 Task: Look for space in Newburn, United Kingdom from 7th July, 2023 to 15th July, 2023 for 6 adults in price range Rs.15000 to Rs.20000. Place can be entire place with 3 bedrooms having 3 beds and 3 bathrooms. Property type can be house, flat, guest house. Booking option can be shelf check-in. Required host language is English.
Action: Mouse moved to (373, 75)
Screenshot: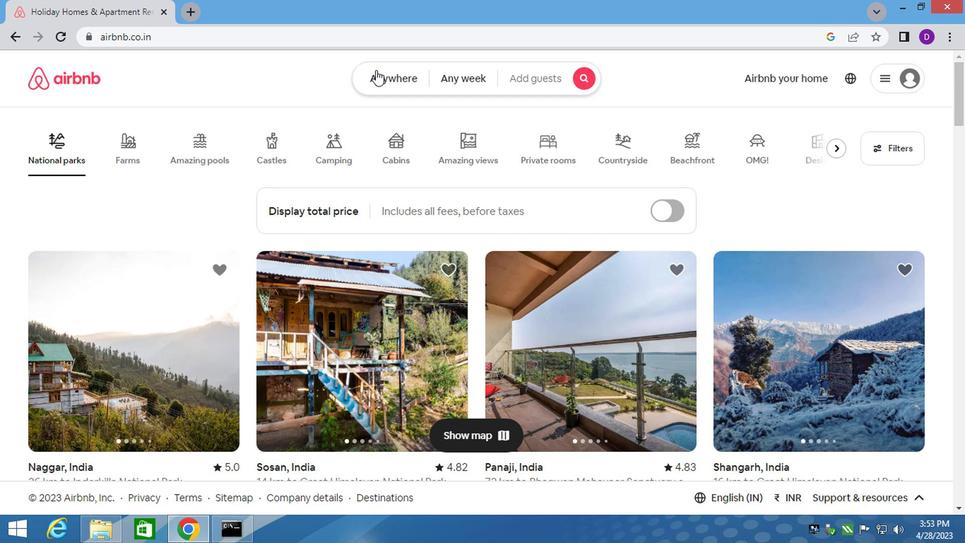 
Action: Mouse pressed left at (373, 75)
Screenshot: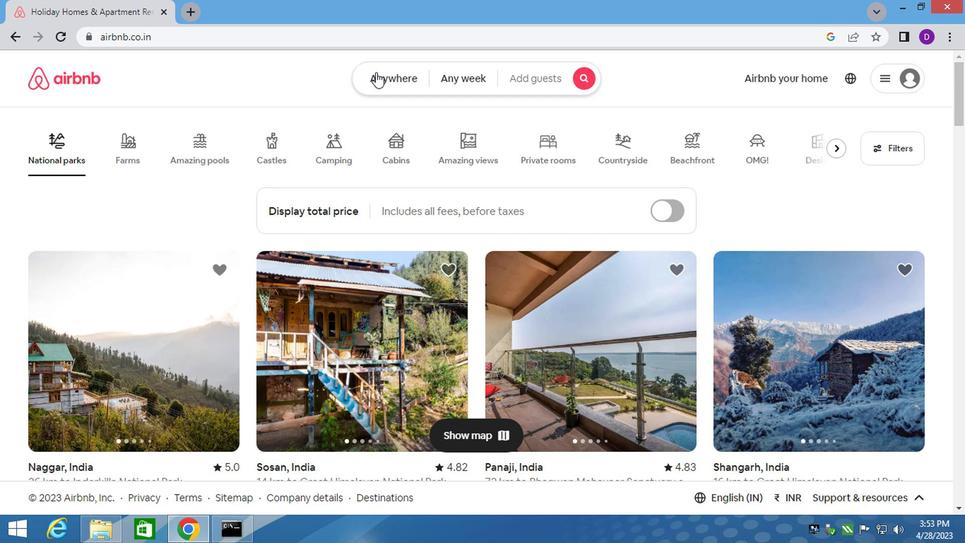 
Action: Mouse moved to (259, 140)
Screenshot: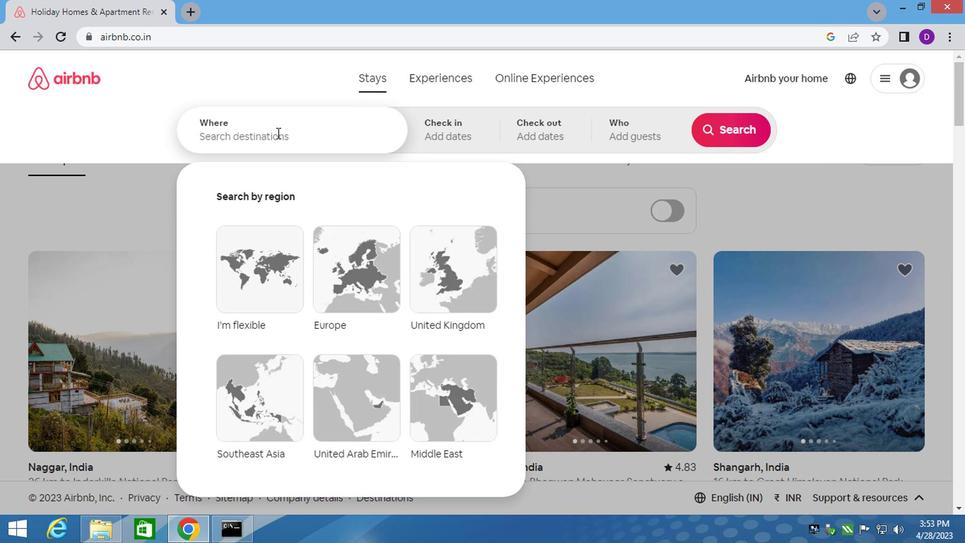 
Action: Mouse pressed left at (259, 140)
Screenshot: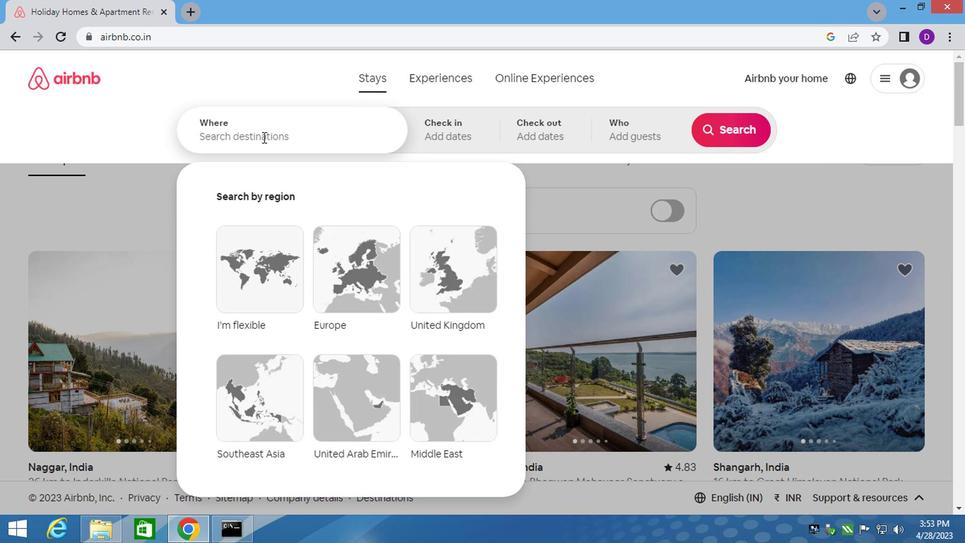 
Action: Key pressed newburn,<Key.space>united<Key.space>kingdom<Key.enter>
Screenshot: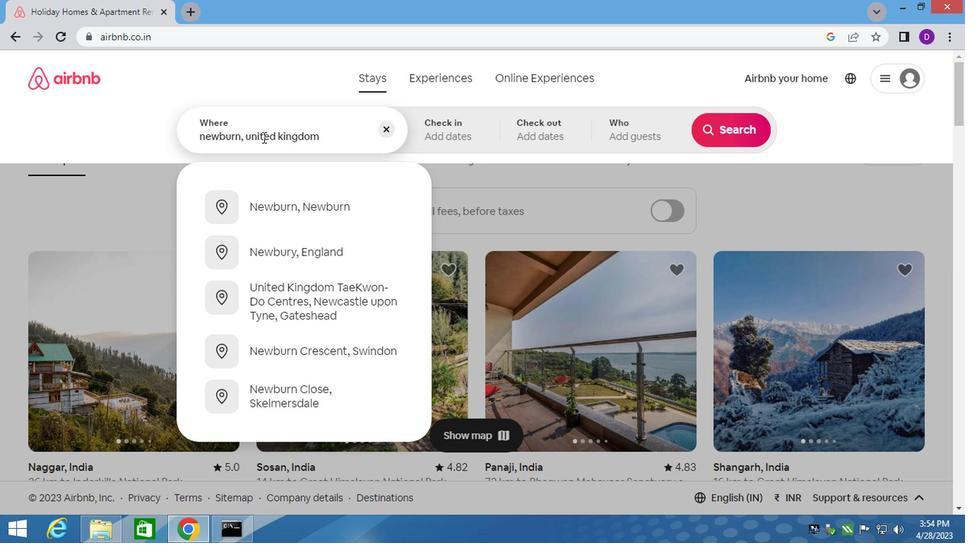 
Action: Mouse moved to (203, 139)
Screenshot: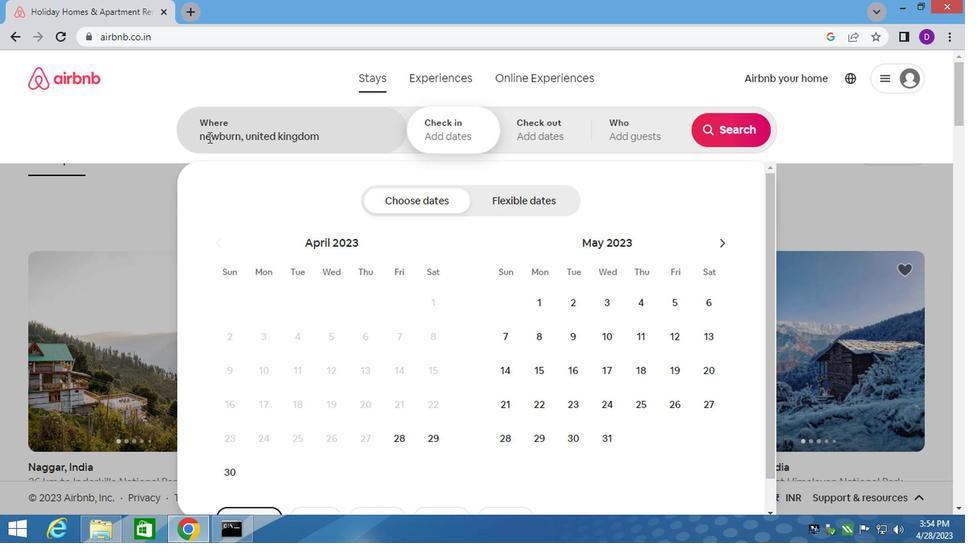 
Action: Mouse pressed left at (203, 139)
Screenshot: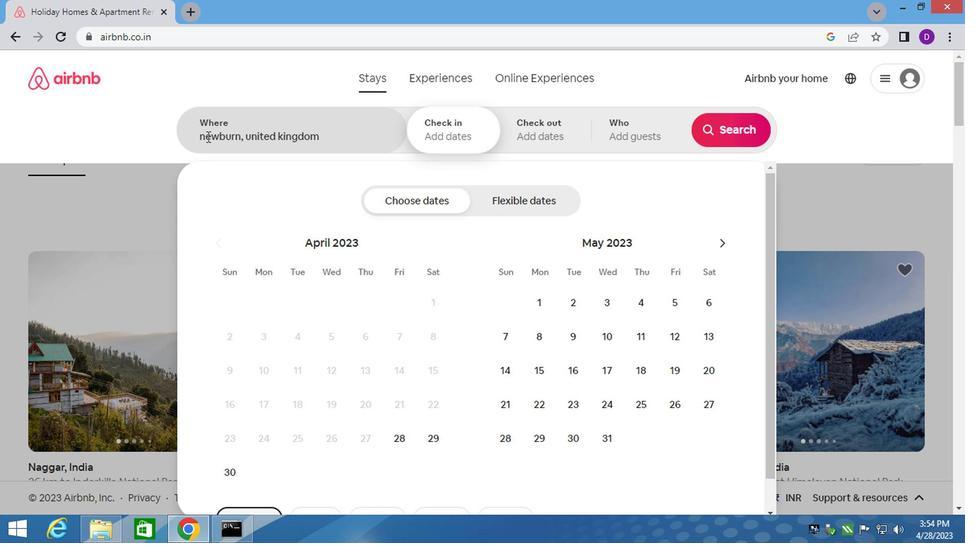 
Action: Mouse moved to (200, 139)
Screenshot: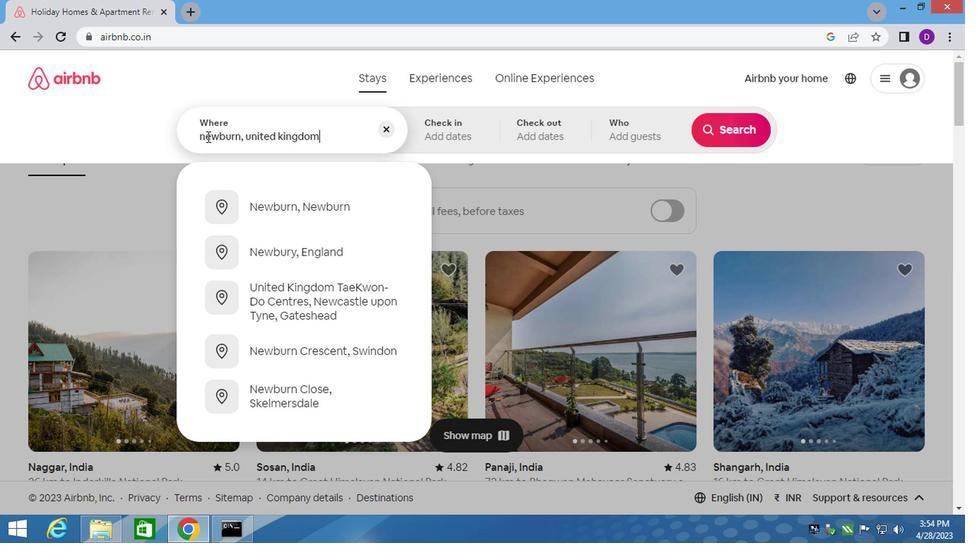 
Action: Mouse pressed left at (200, 139)
Screenshot: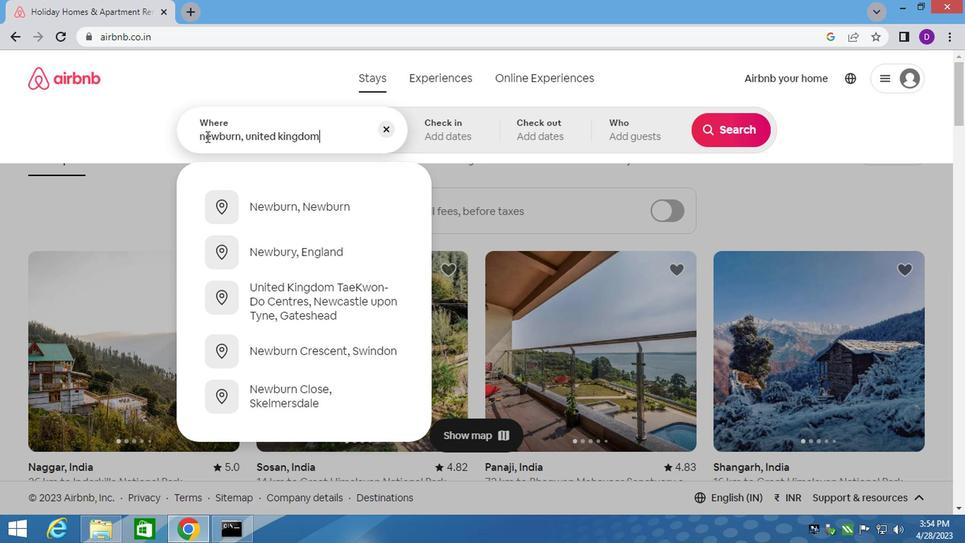 
Action: Key pressed <Key.backspace><Key.shift_r>N
Screenshot: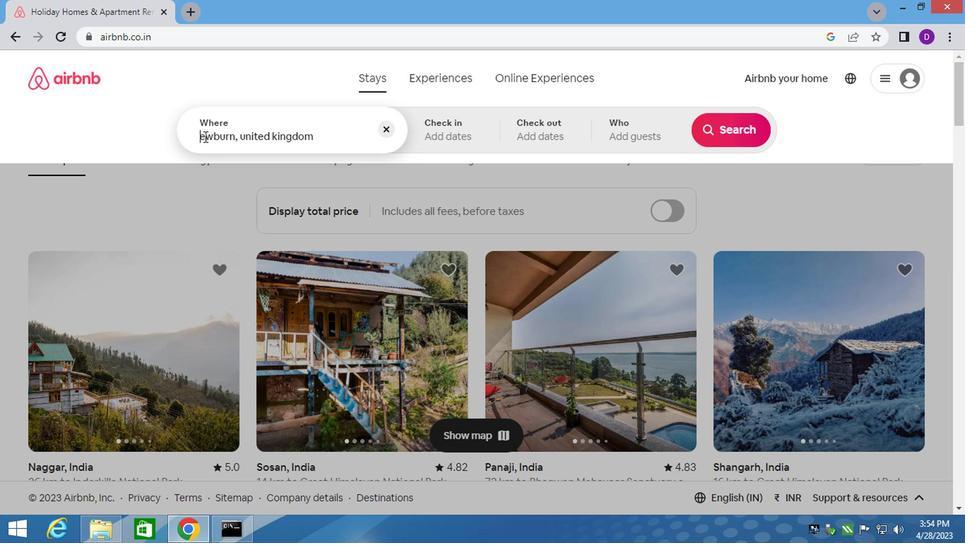 
Action: Mouse moved to (246, 140)
Screenshot: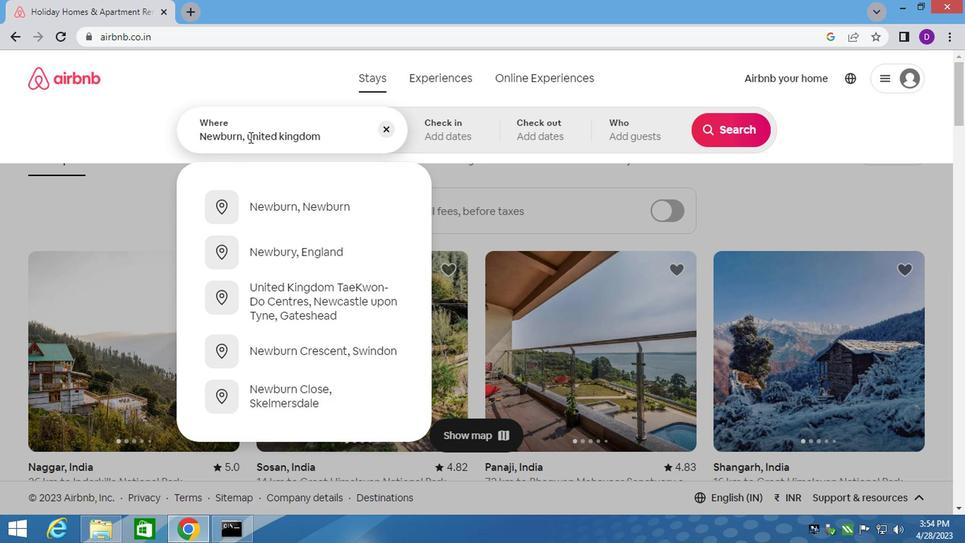 
Action: Mouse pressed left at (246, 140)
Screenshot: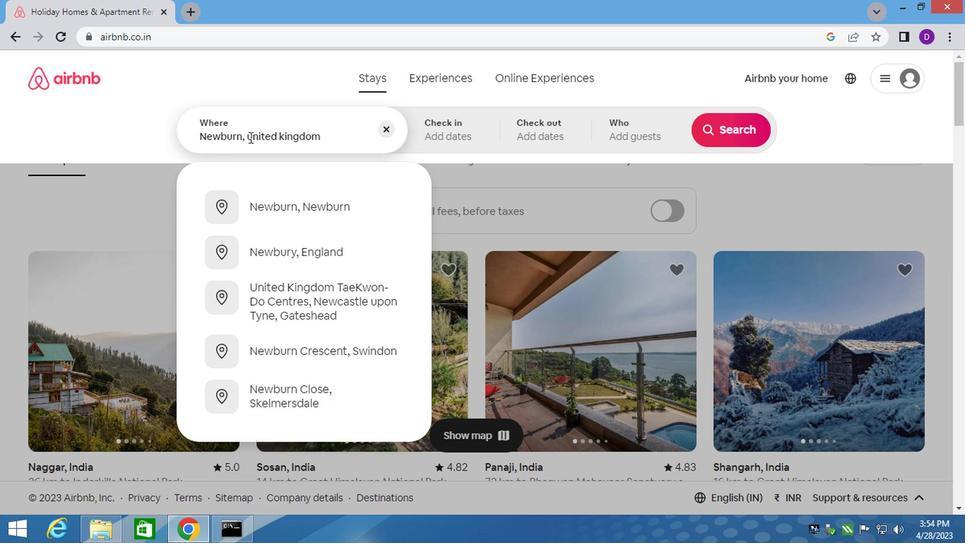 
Action: Key pressed <Key.backspace><Key.shift><Key.shift><Key.shift><Key.shift><Key.shift><Key.shift><Key.shift><Key.shift><Key.shift><Key.shift><Key.shift><Key.shift><Key.shift><Key.shift><Key.shift><Key.shift><Key.shift><Key.shift><Key.shift><Key.shift><Key.shift><Key.shift><Key.shift><Key.shift><Key.shift><Key.shift><Key.shift><Key.shift><Key.shift><Key.shift><Key.shift><Key.shift>U
Screenshot: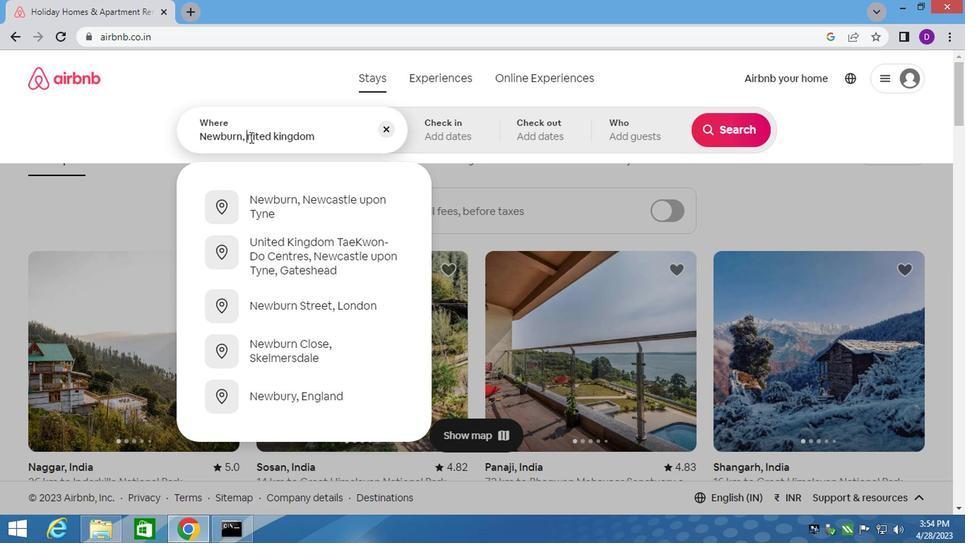 
Action: Mouse moved to (281, 138)
Screenshot: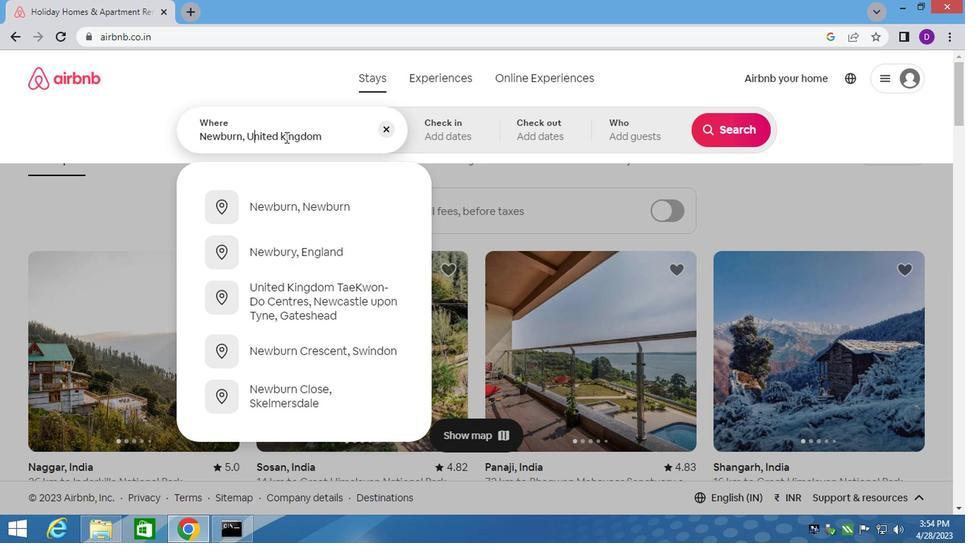 
Action: Mouse pressed left at (281, 138)
Screenshot: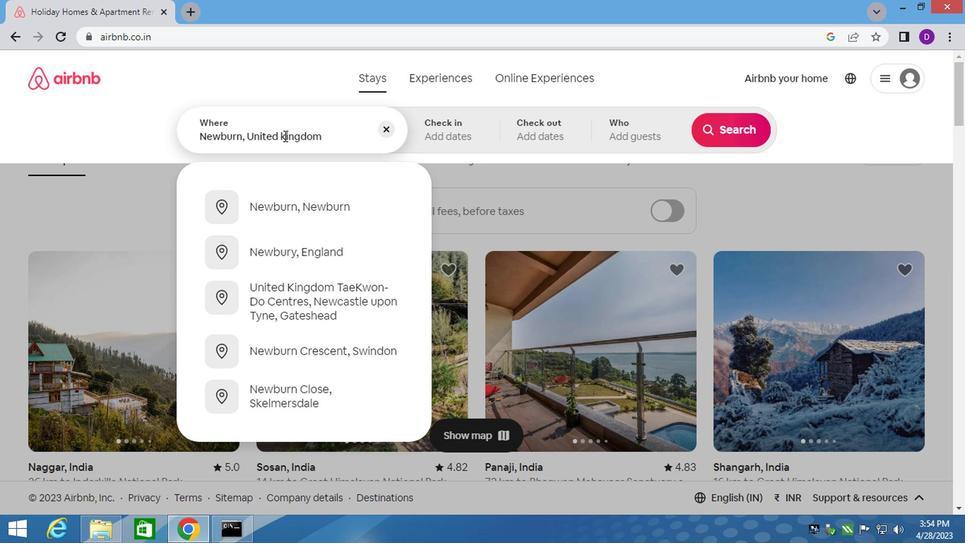 
Action: Mouse moved to (280, 177)
Screenshot: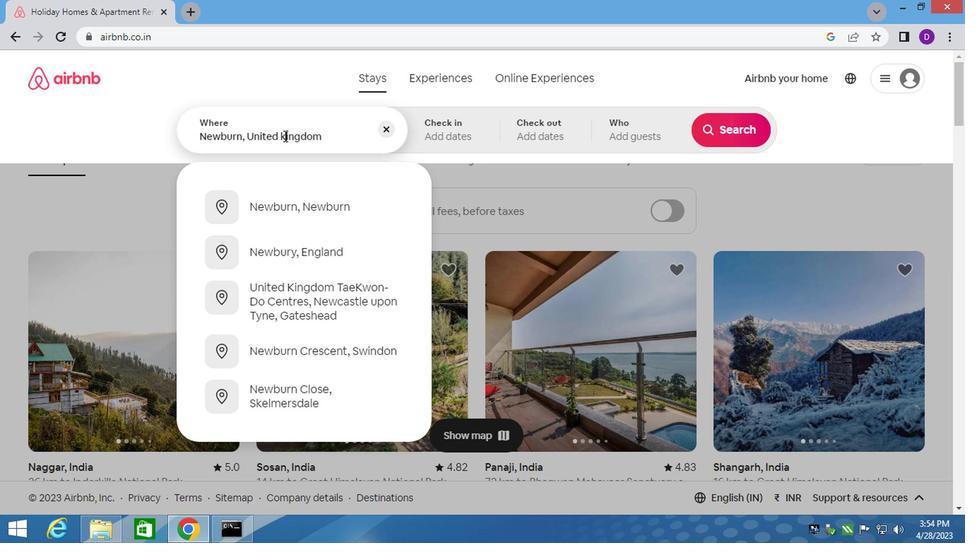 
Action: Key pressed <Key.backspace><Key.shift_r><Key.shift_r><Key.shift_r><Key.shift_r><Key.shift_r><Key.shift_r><Key.shift_r><Key.shift_r><Key.shift_r><Key.shift_r><Key.shift_r><Key.shift_r><Key.shift_r><Key.shift_r>K<Key.enter>
Screenshot: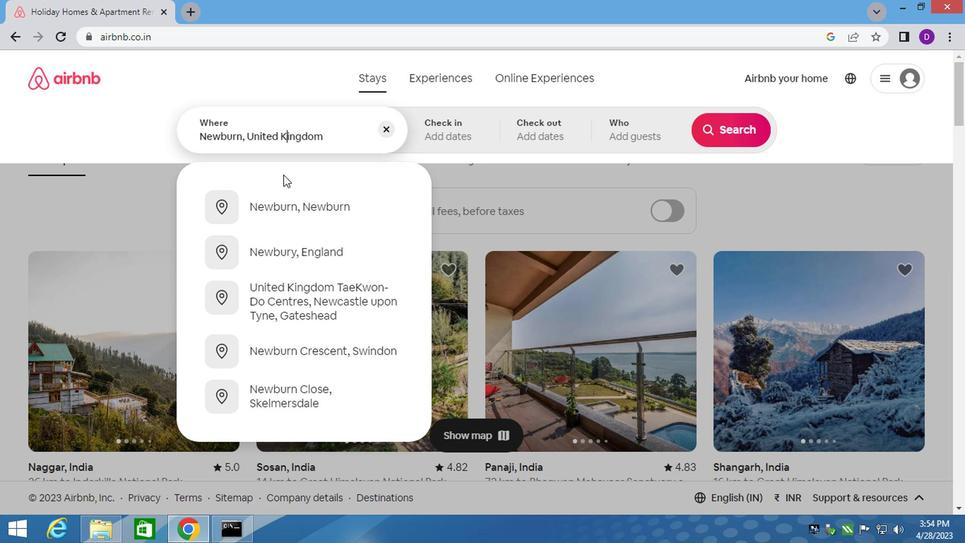 
Action: Mouse moved to (714, 243)
Screenshot: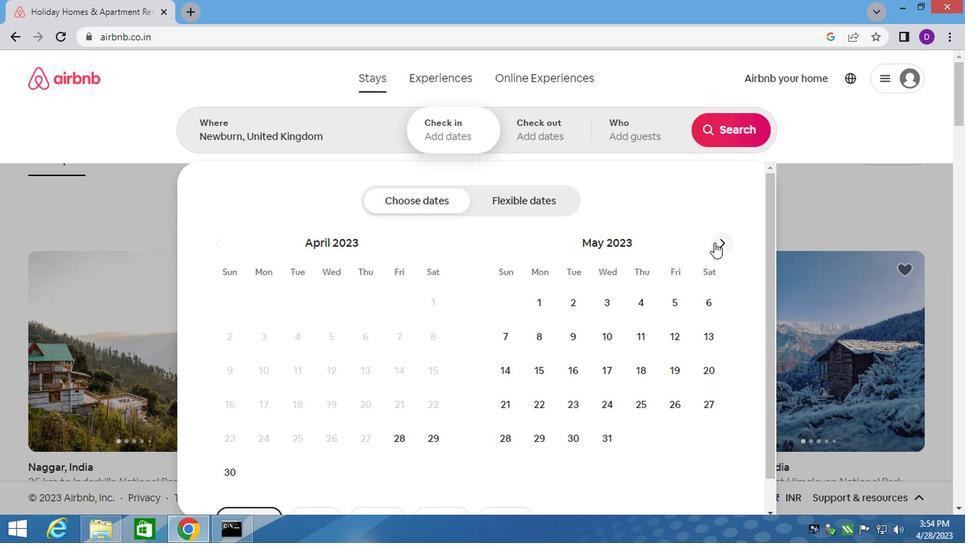
Action: Mouse pressed left at (714, 243)
Screenshot: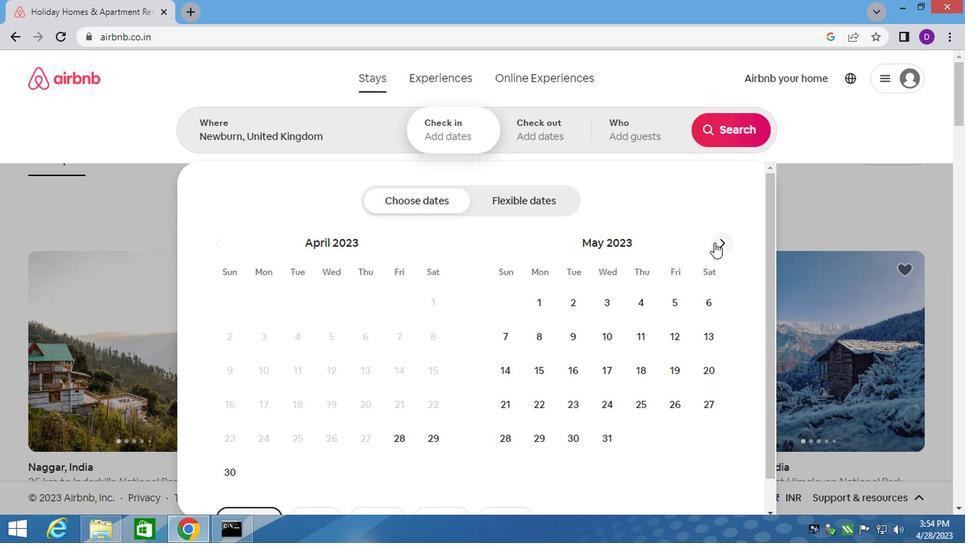 
Action: Mouse pressed left at (714, 243)
Screenshot: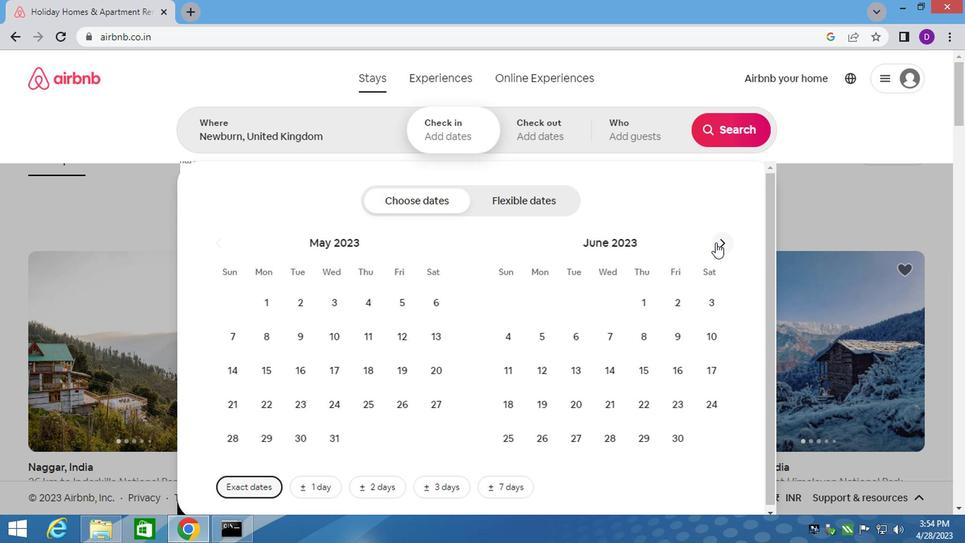 
Action: Mouse moved to (669, 330)
Screenshot: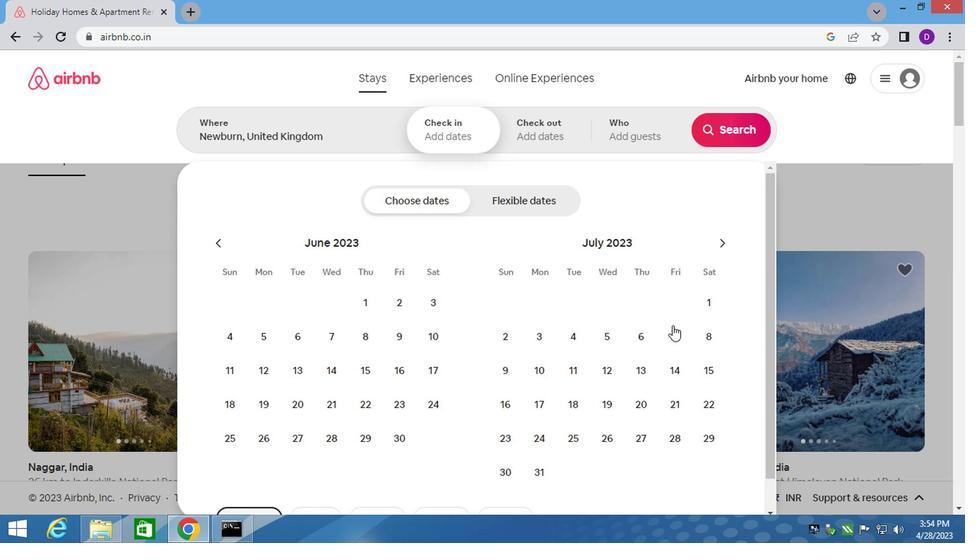 
Action: Mouse pressed left at (669, 330)
Screenshot: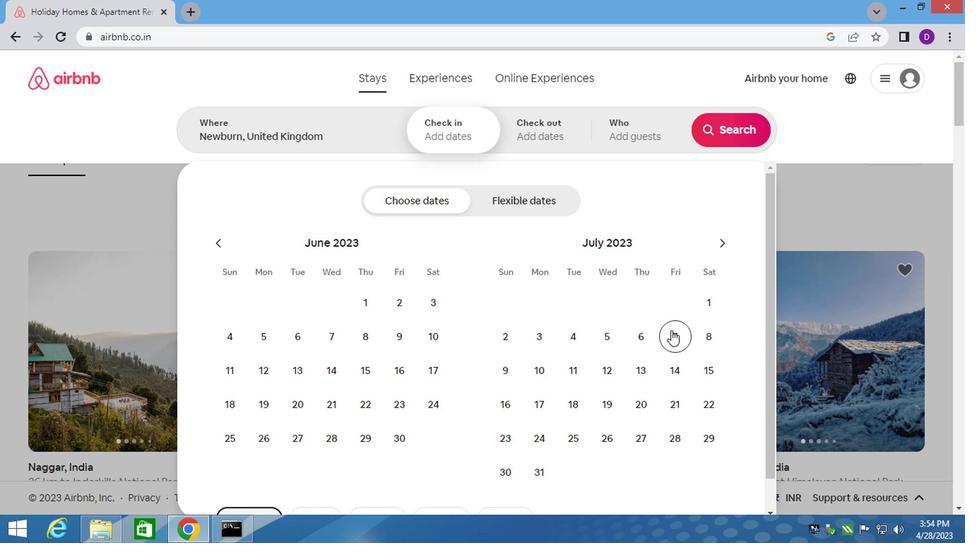
Action: Mouse moved to (710, 373)
Screenshot: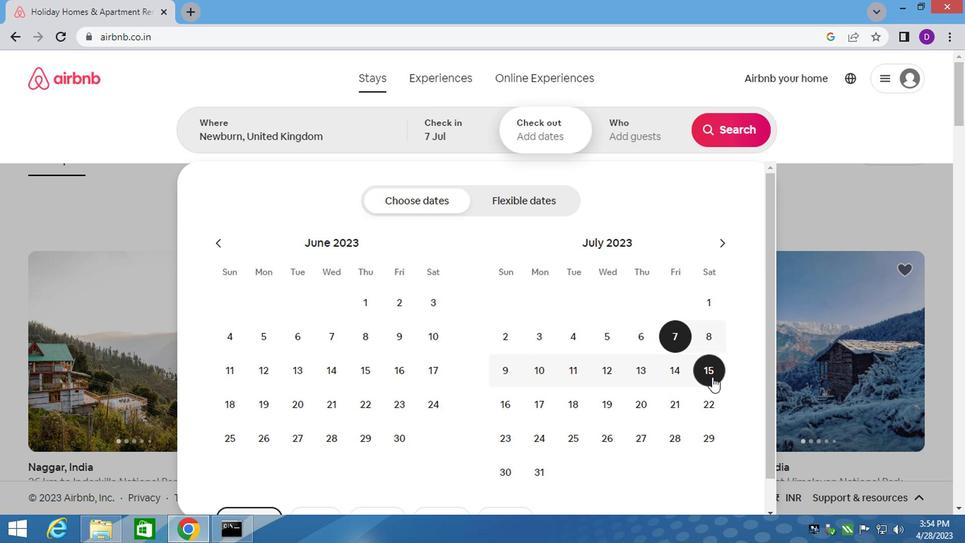 
Action: Mouse pressed left at (710, 373)
Screenshot: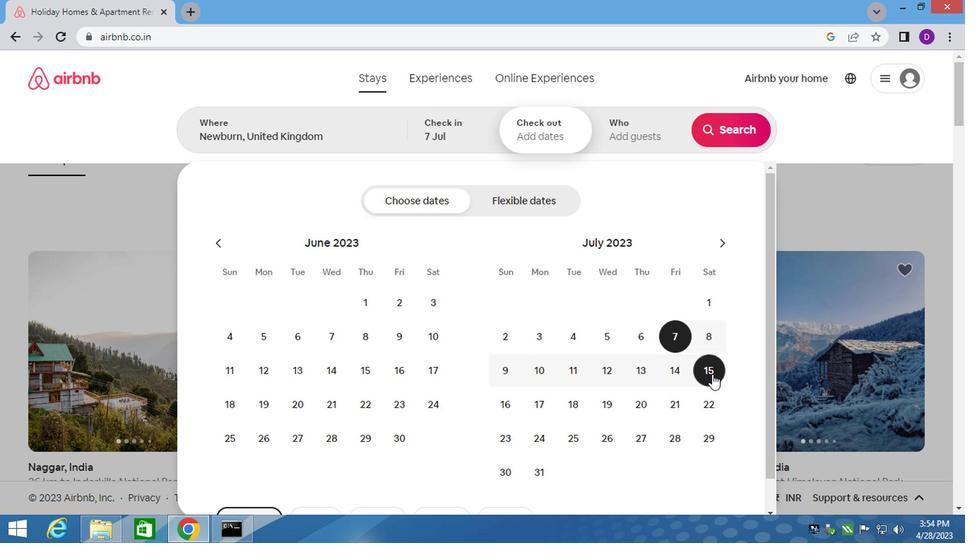 
Action: Mouse moved to (622, 135)
Screenshot: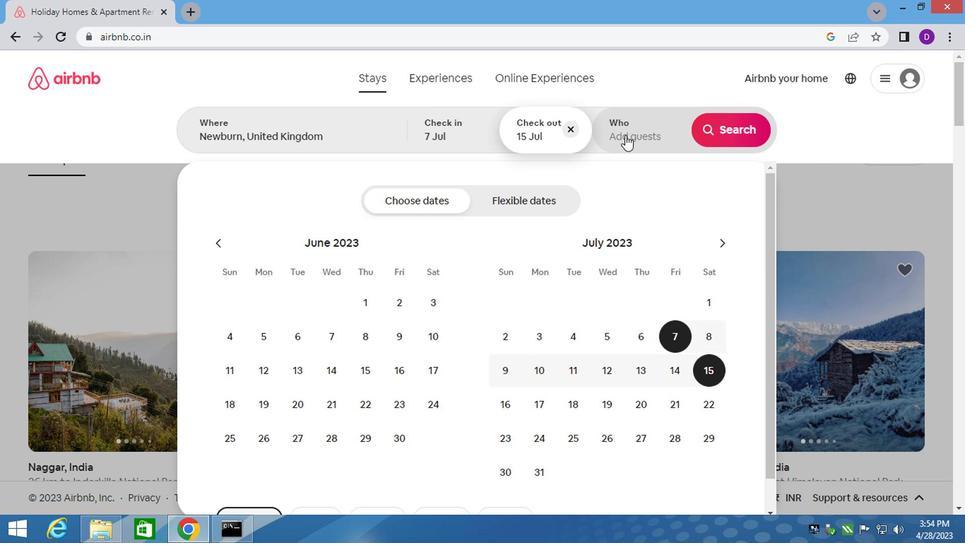 
Action: Mouse pressed left at (622, 135)
Screenshot: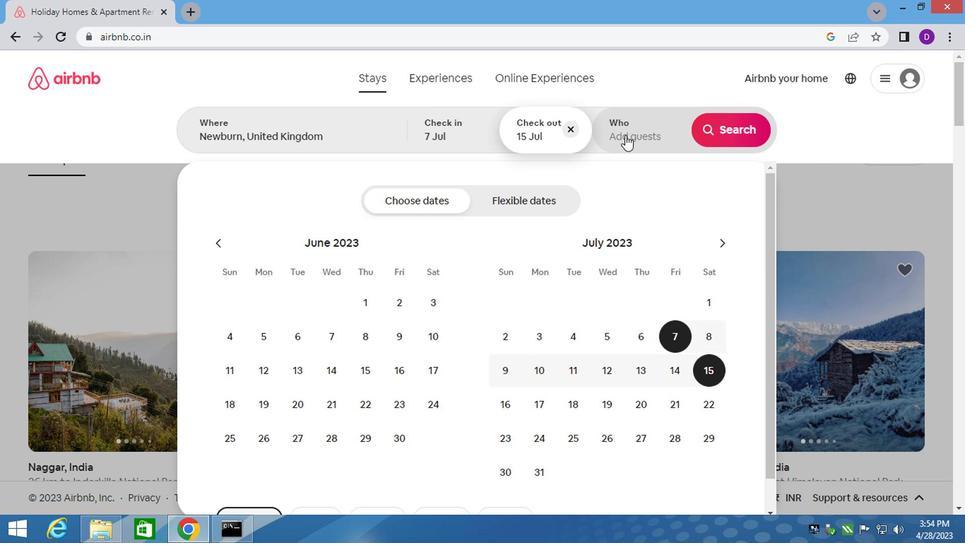 
Action: Mouse moved to (741, 208)
Screenshot: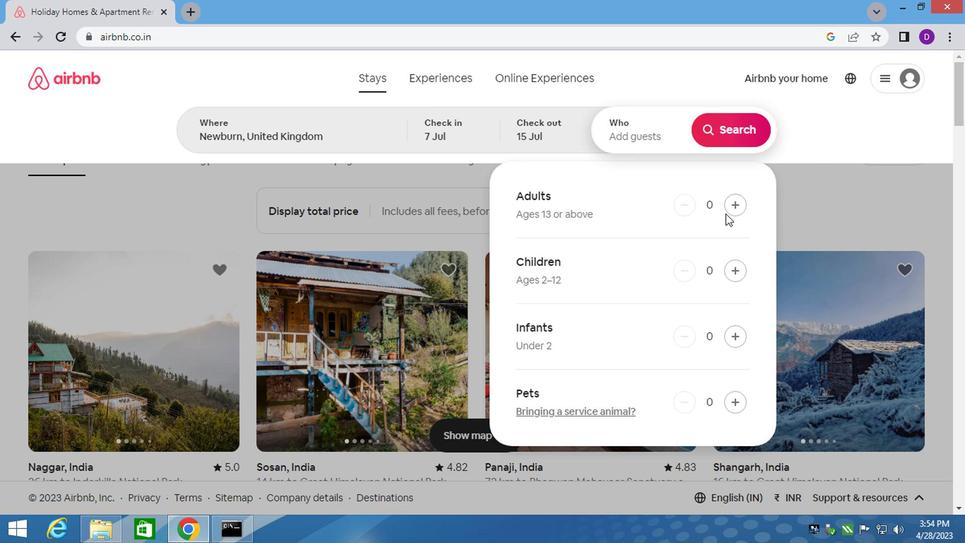 
Action: Mouse pressed left at (741, 208)
Screenshot: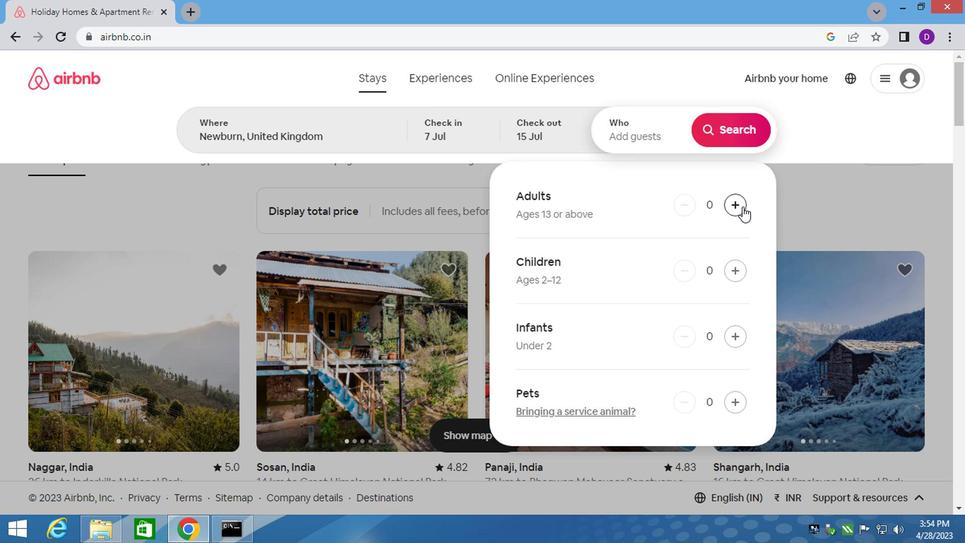 
Action: Mouse pressed left at (741, 208)
Screenshot: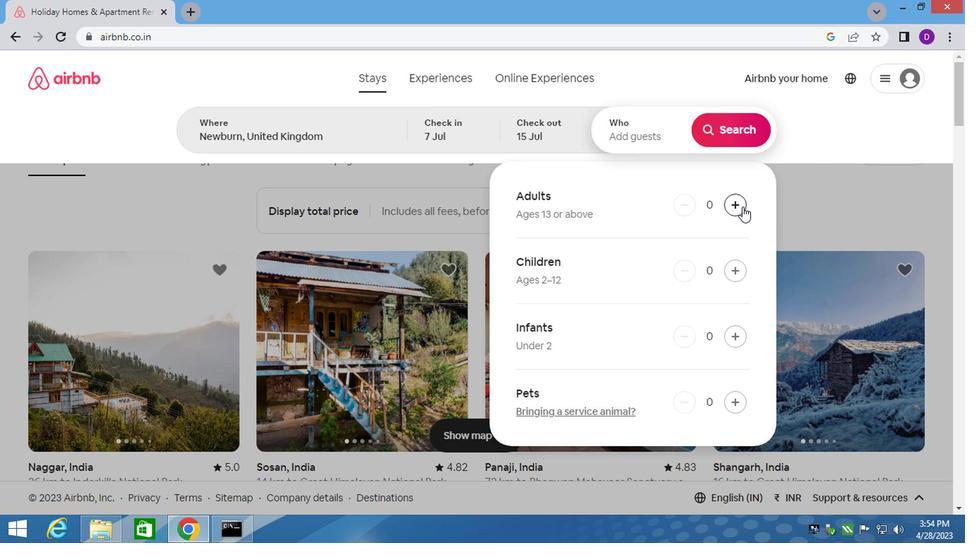 
Action: Mouse pressed left at (741, 208)
Screenshot: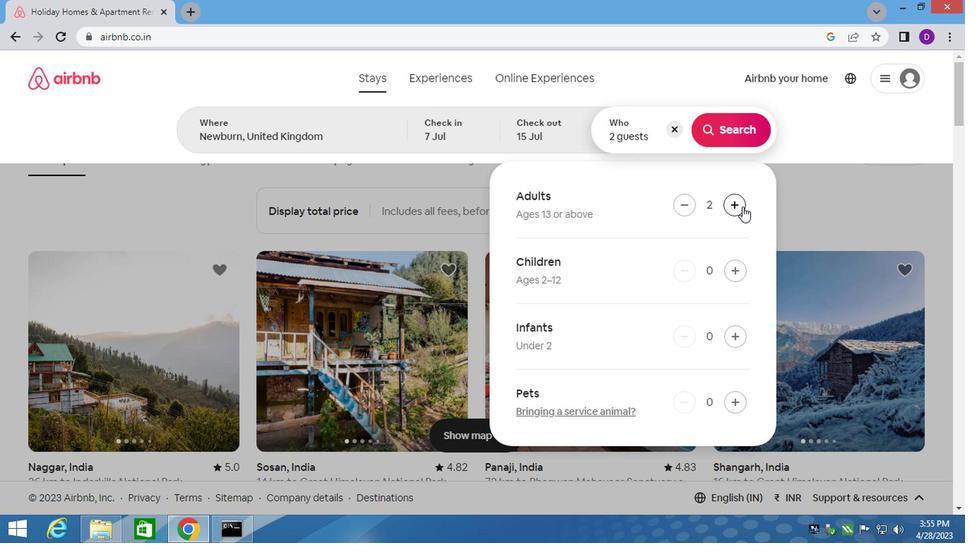 
Action: Mouse pressed left at (741, 208)
Screenshot: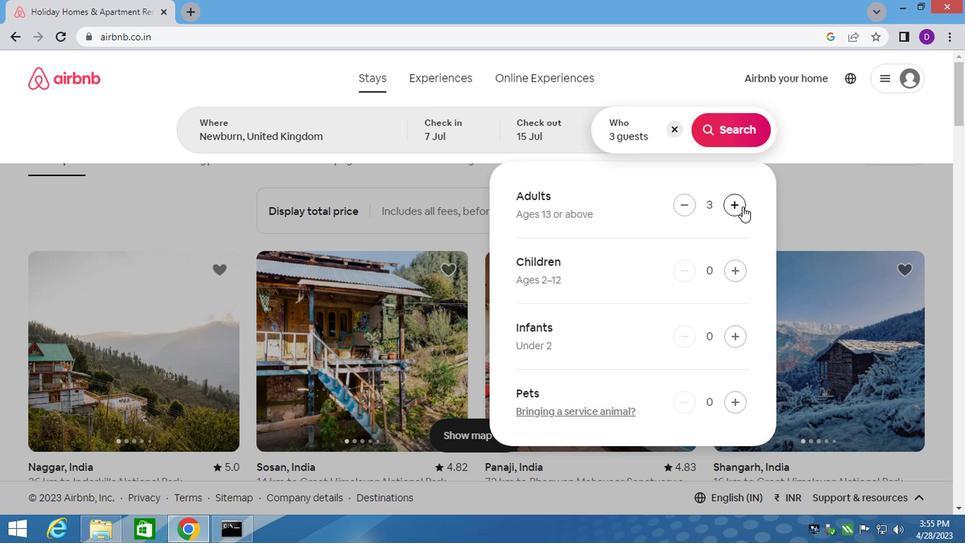 
Action: Mouse pressed left at (741, 208)
Screenshot: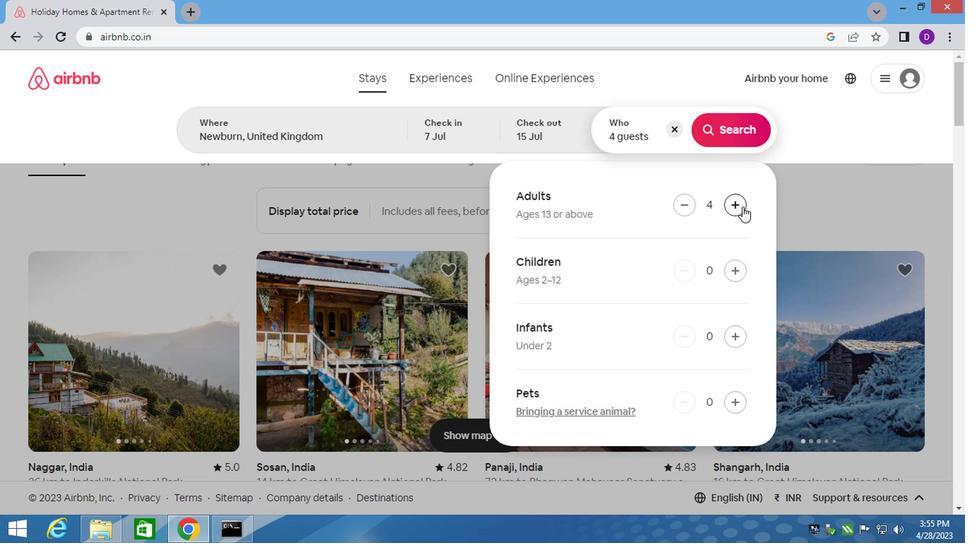 
Action: Mouse pressed left at (741, 208)
Screenshot: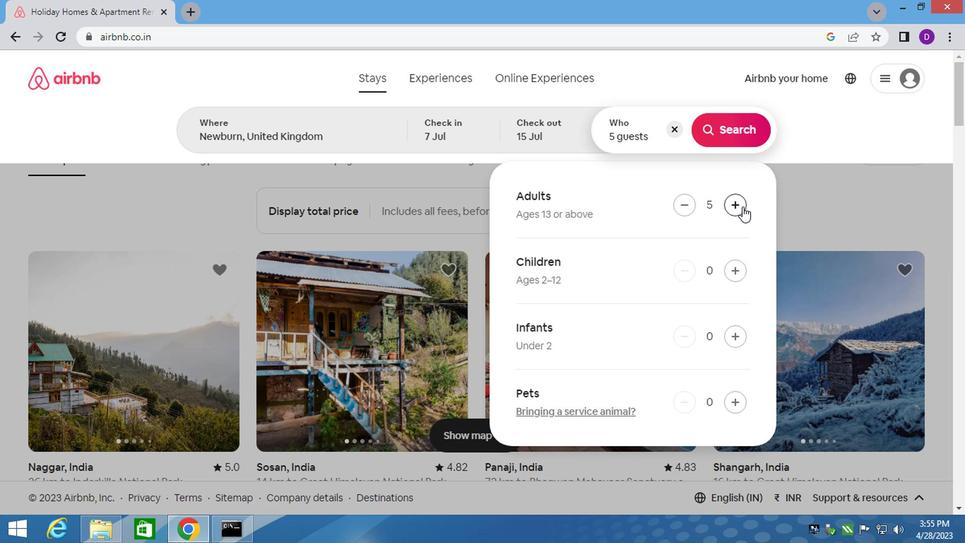 
Action: Mouse moved to (729, 131)
Screenshot: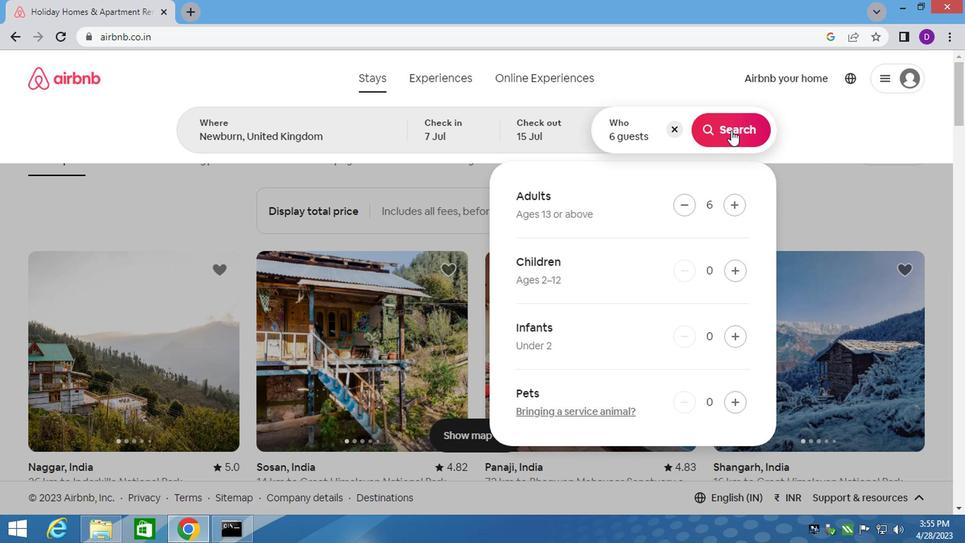 
Action: Mouse pressed left at (729, 131)
Screenshot: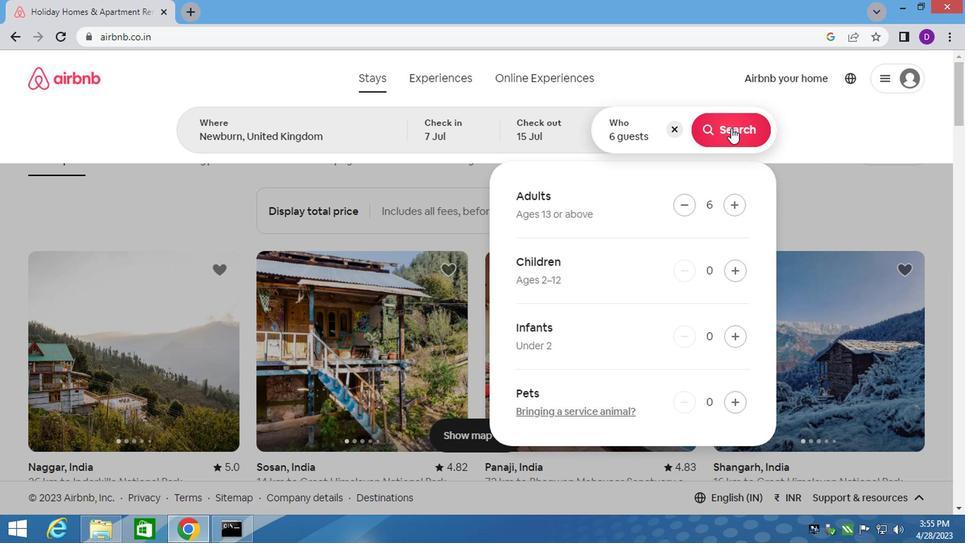 
Action: Mouse moved to (893, 135)
Screenshot: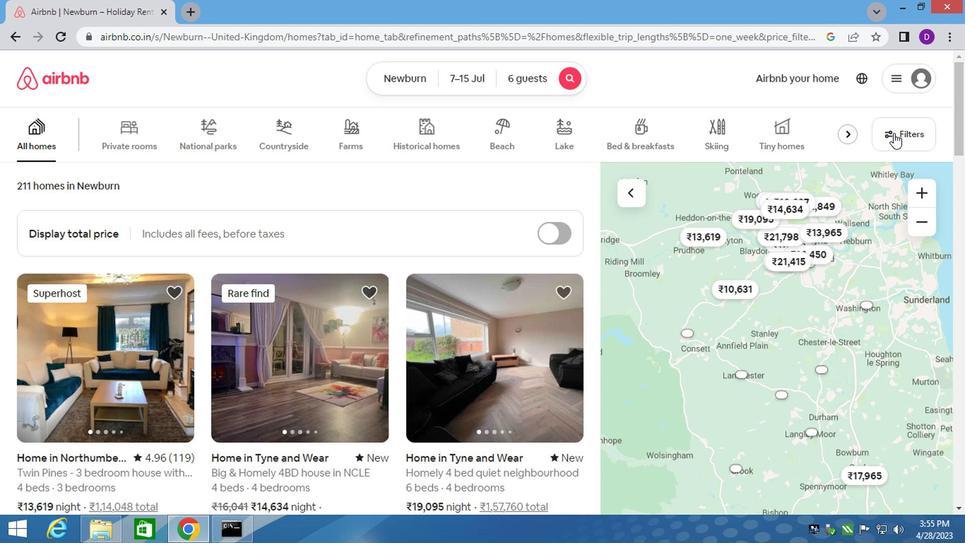 
Action: Mouse pressed left at (893, 135)
Screenshot: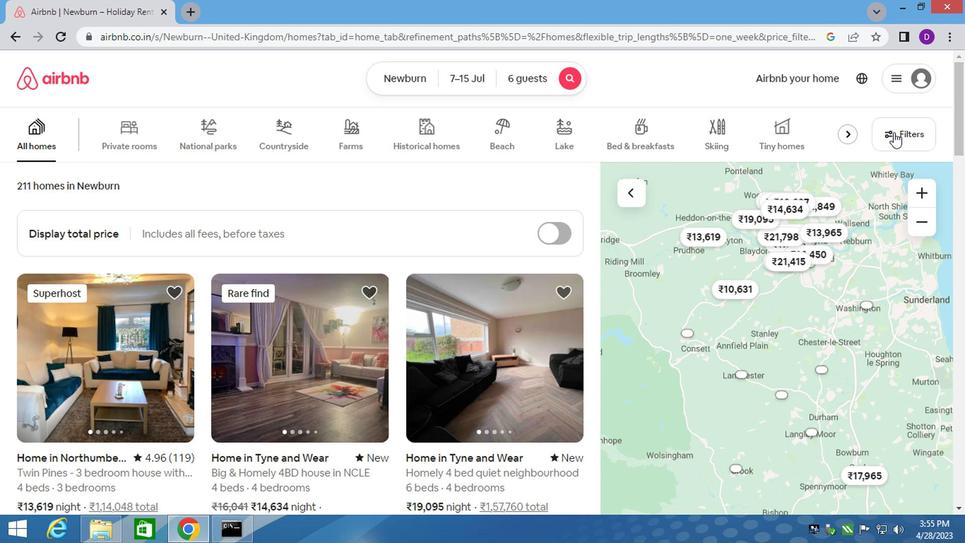 
Action: Mouse moved to (298, 315)
Screenshot: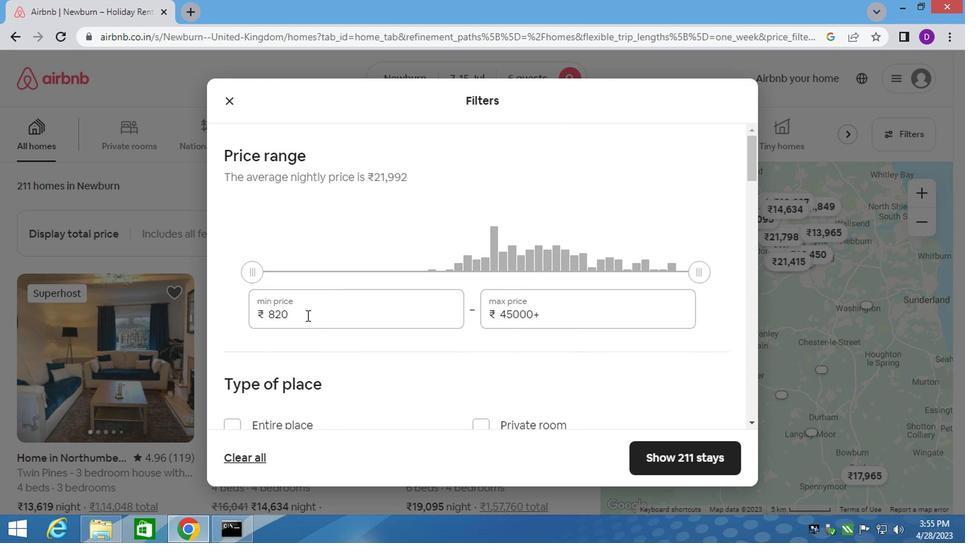 
Action: Mouse pressed left at (298, 315)
Screenshot: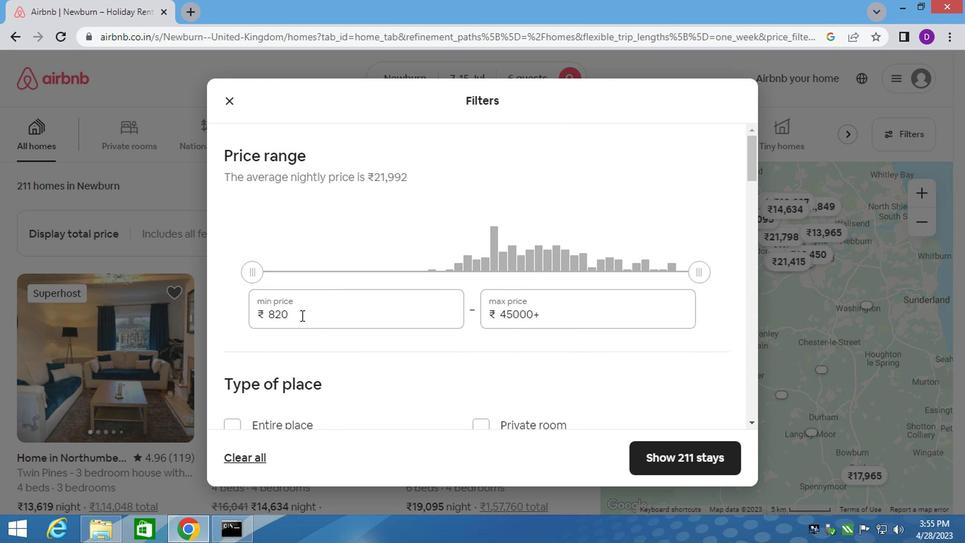 
Action: Mouse pressed left at (298, 315)
Screenshot: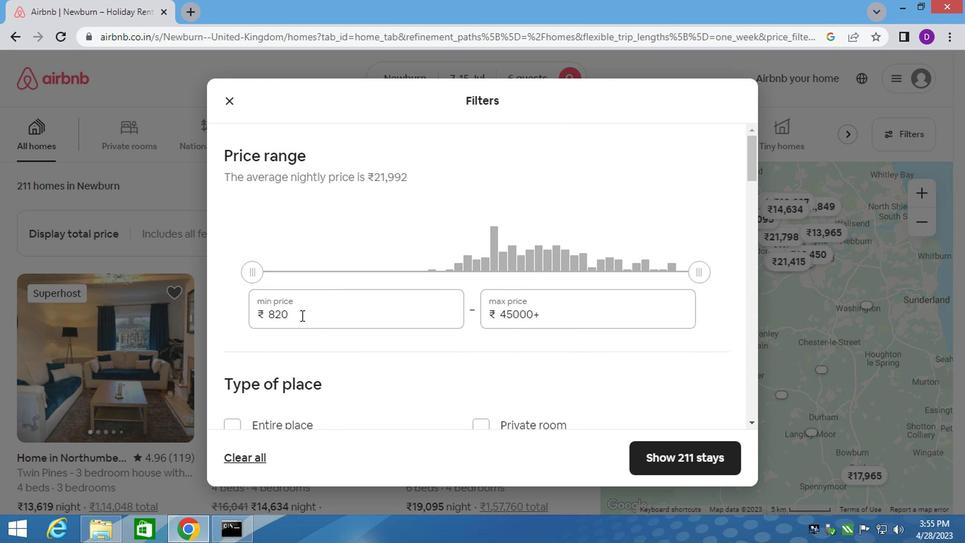 
Action: Key pressed 15000<Key.tab>20000
Screenshot: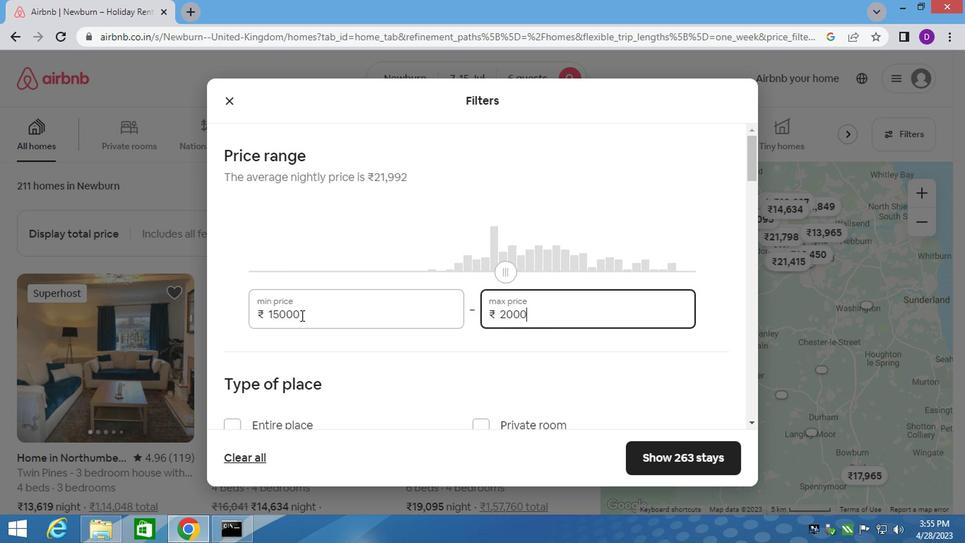 
Action: Mouse moved to (296, 323)
Screenshot: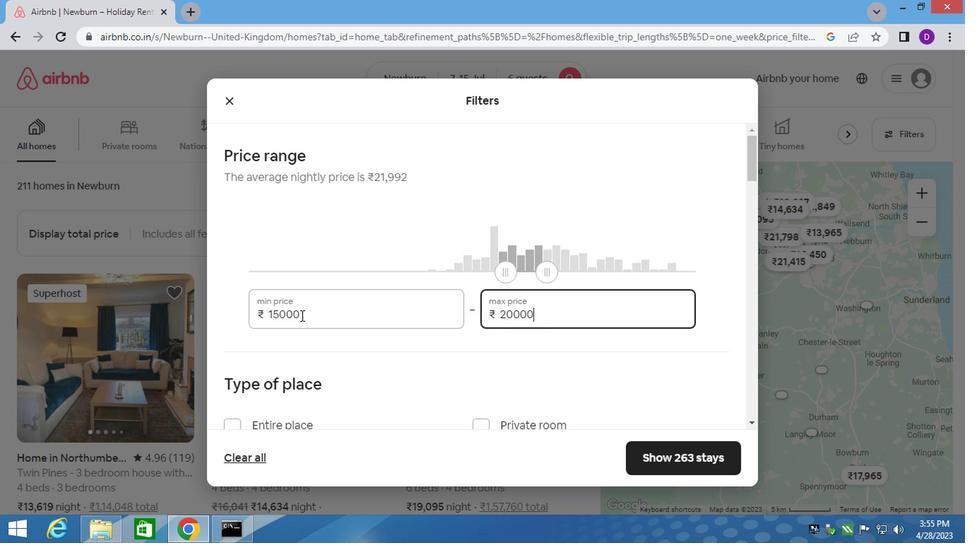 
Action: Mouse scrolled (296, 323) with delta (0, 0)
Screenshot: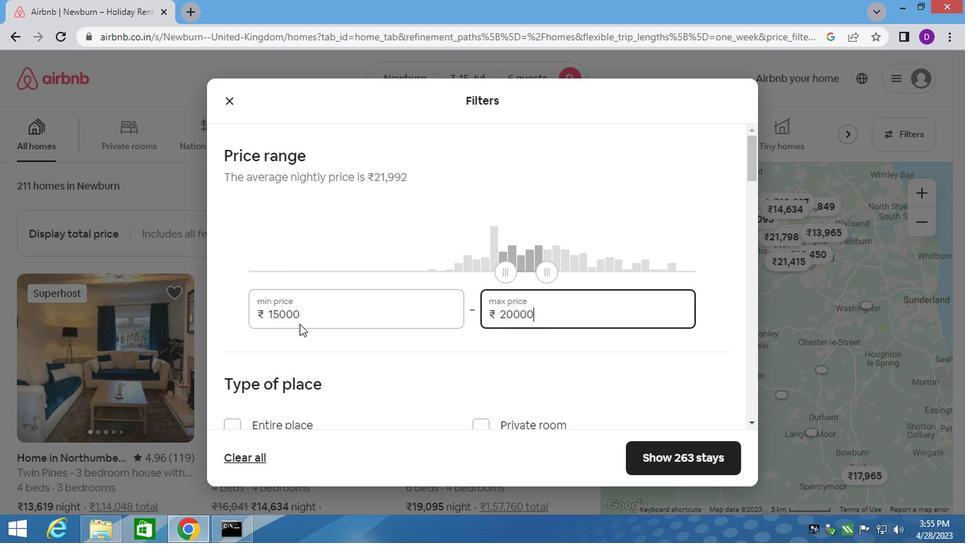 
Action: Mouse scrolled (296, 323) with delta (0, 0)
Screenshot: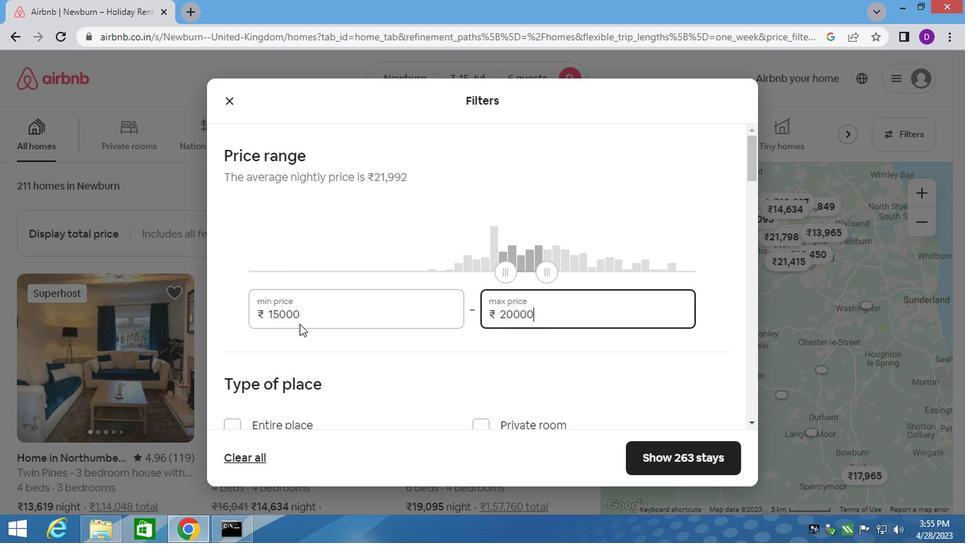 
Action: Mouse moved to (233, 291)
Screenshot: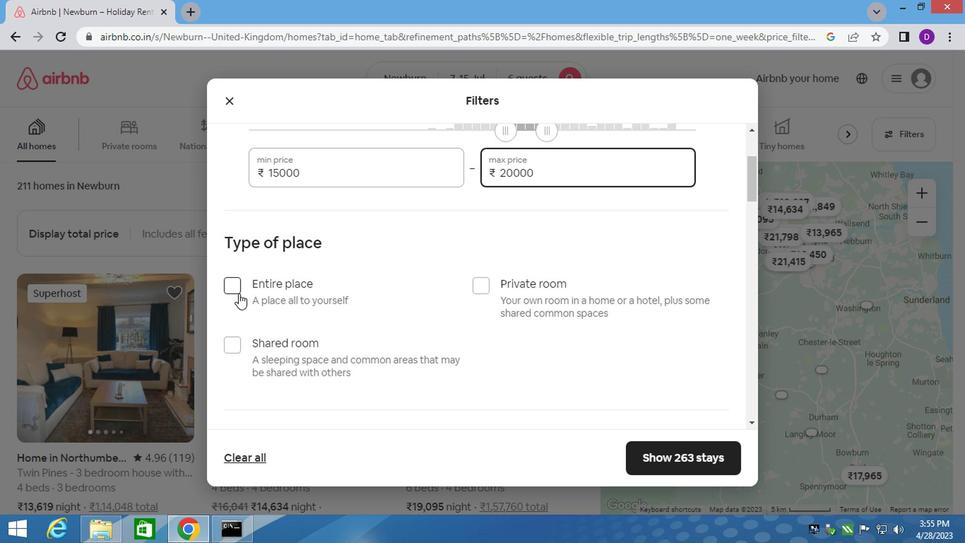 
Action: Mouse pressed left at (233, 291)
Screenshot: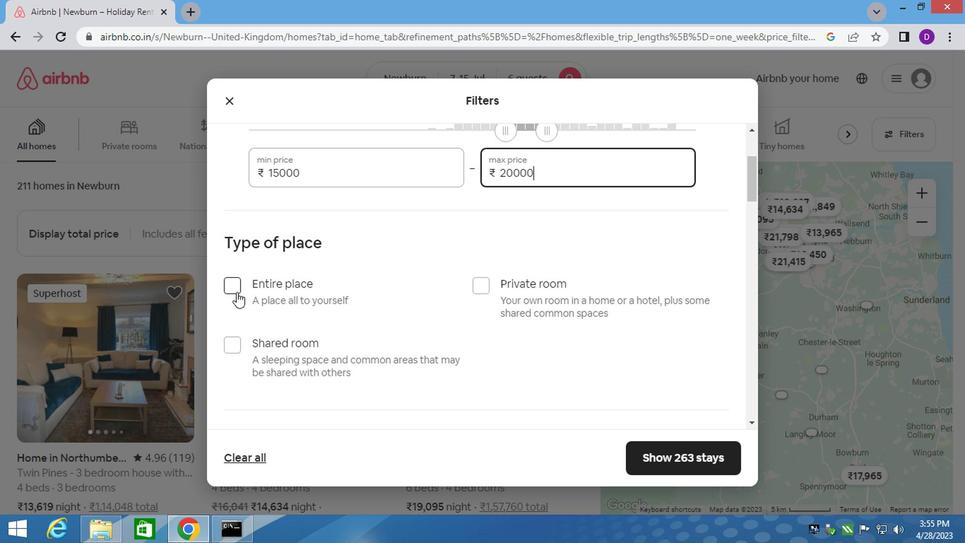 
Action: Mouse moved to (337, 328)
Screenshot: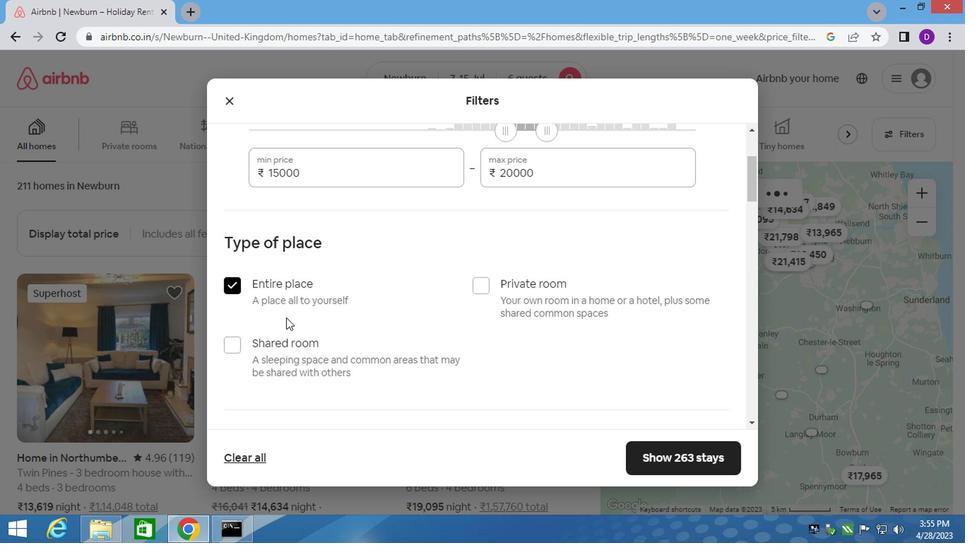 
Action: Mouse scrolled (337, 328) with delta (0, 0)
Screenshot: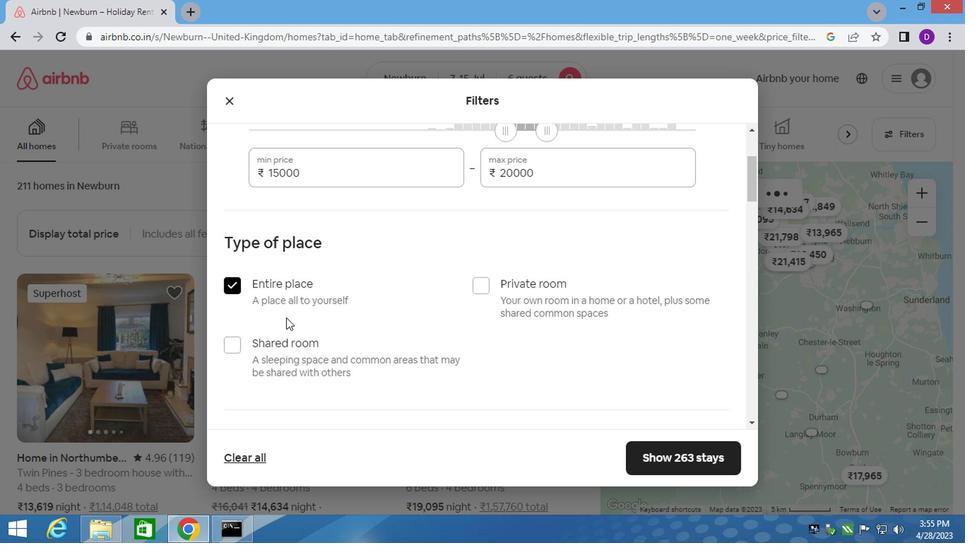 
Action: Mouse scrolled (337, 328) with delta (0, 0)
Screenshot: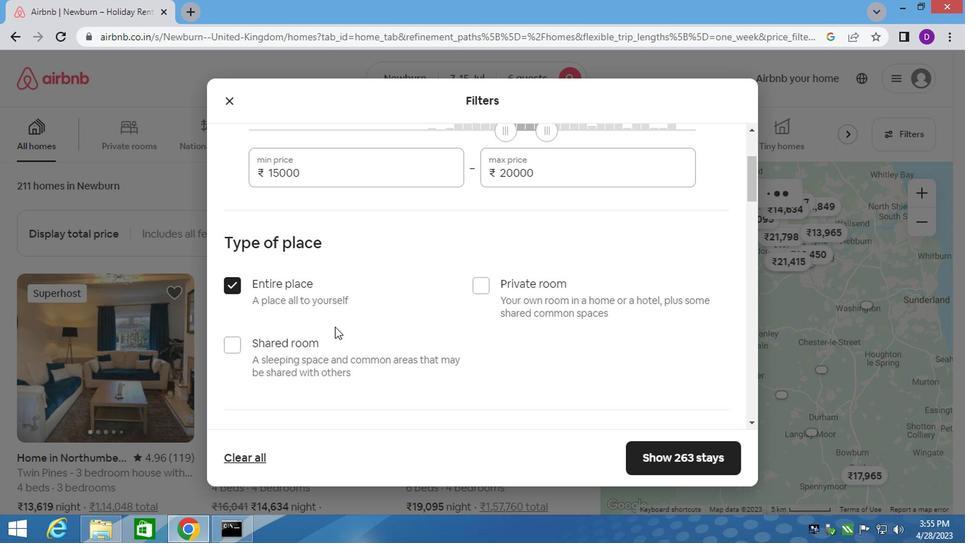 
Action: Mouse scrolled (337, 328) with delta (0, 0)
Screenshot: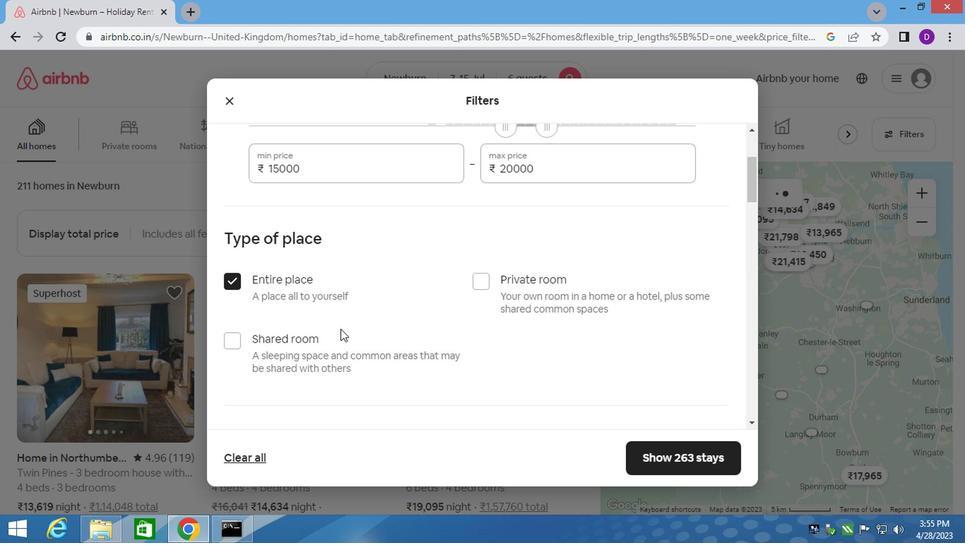 
Action: Mouse scrolled (337, 328) with delta (0, 0)
Screenshot: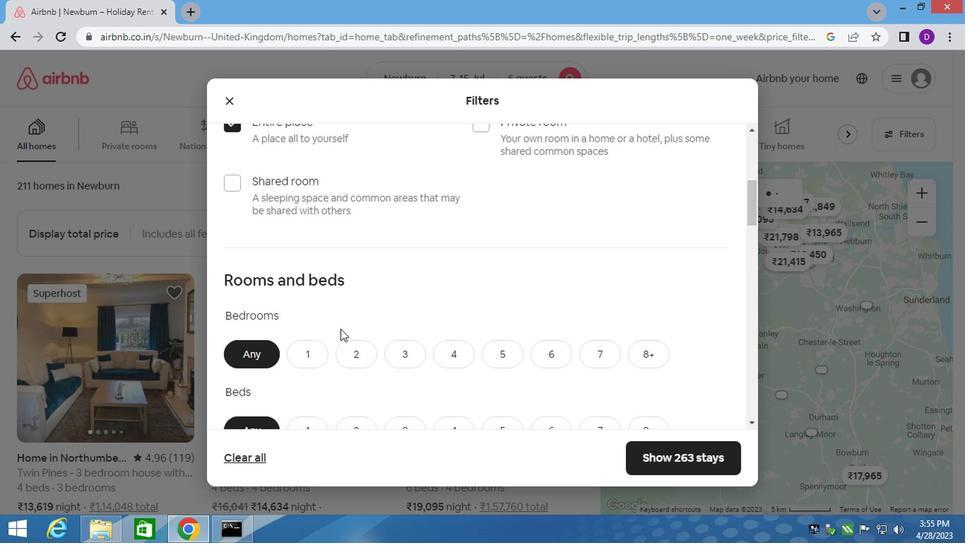 
Action: Mouse scrolled (337, 328) with delta (0, 0)
Screenshot: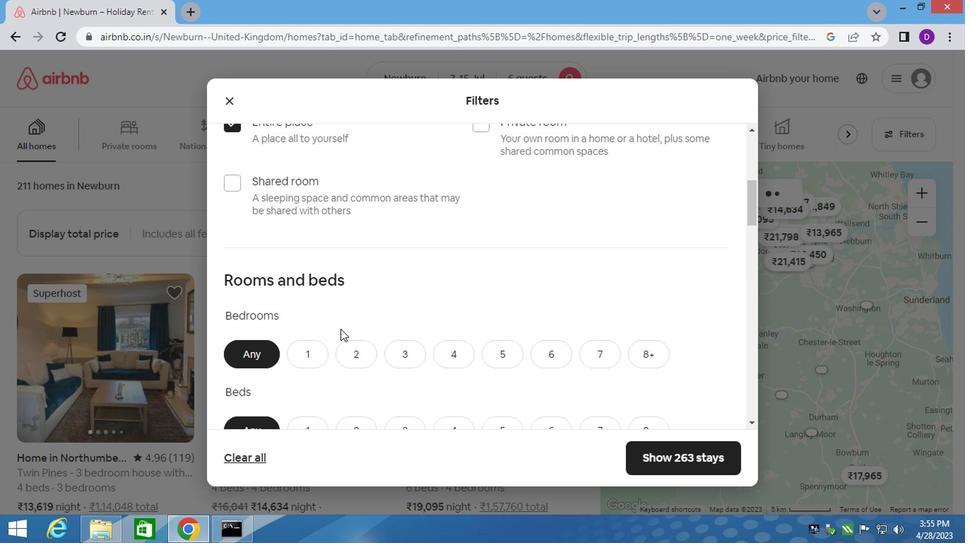 
Action: Mouse moved to (399, 170)
Screenshot: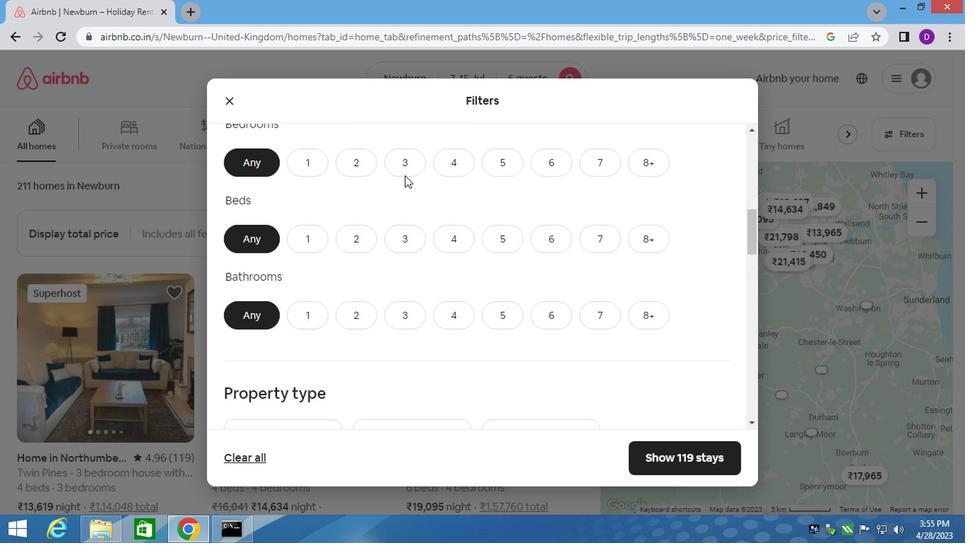 
Action: Mouse pressed left at (399, 170)
Screenshot: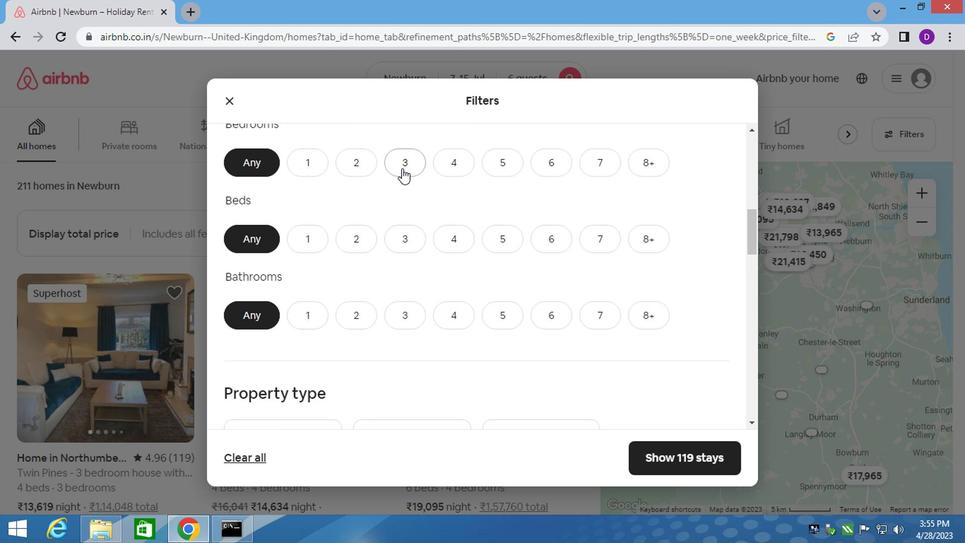 
Action: Mouse moved to (399, 235)
Screenshot: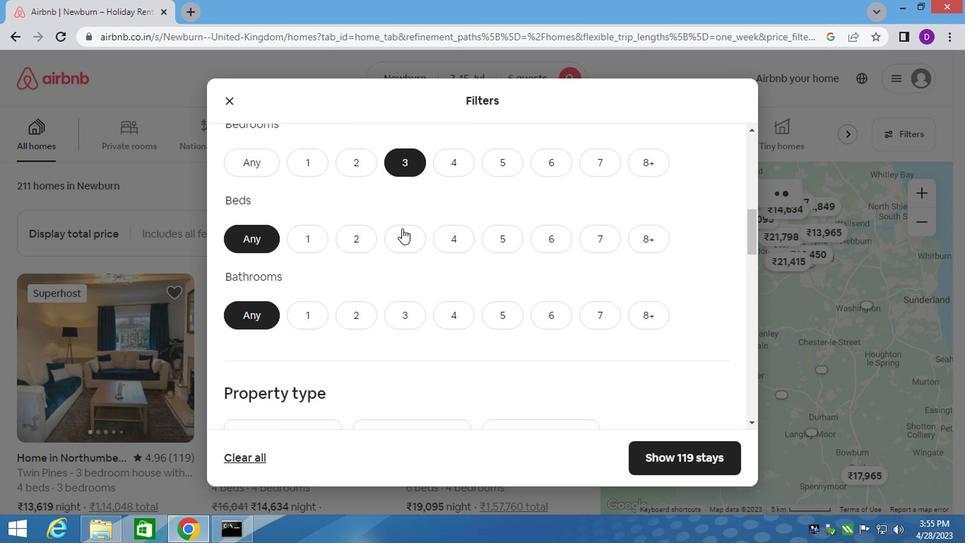 
Action: Mouse pressed left at (399, 235)
Screenshot: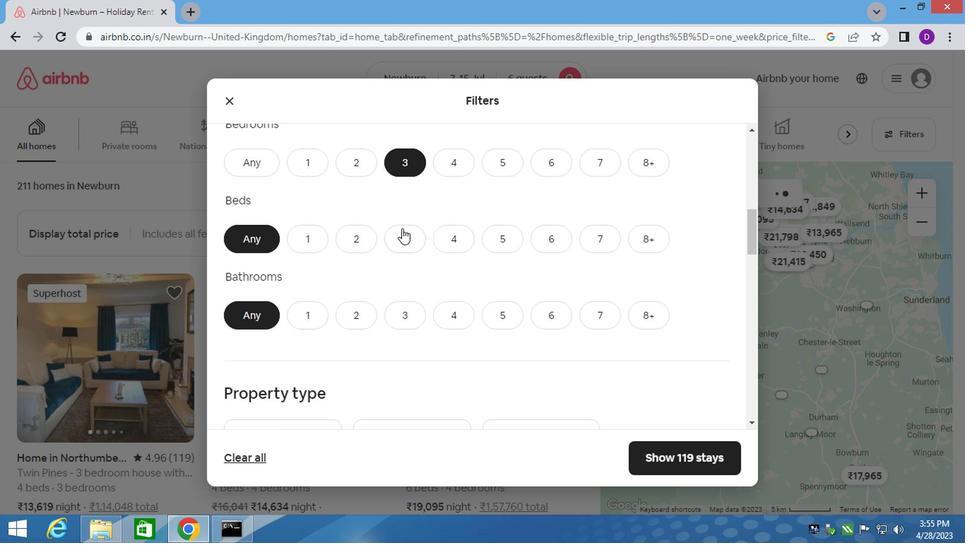 
Action: Mouse moved to (404, 312)
Screenshot: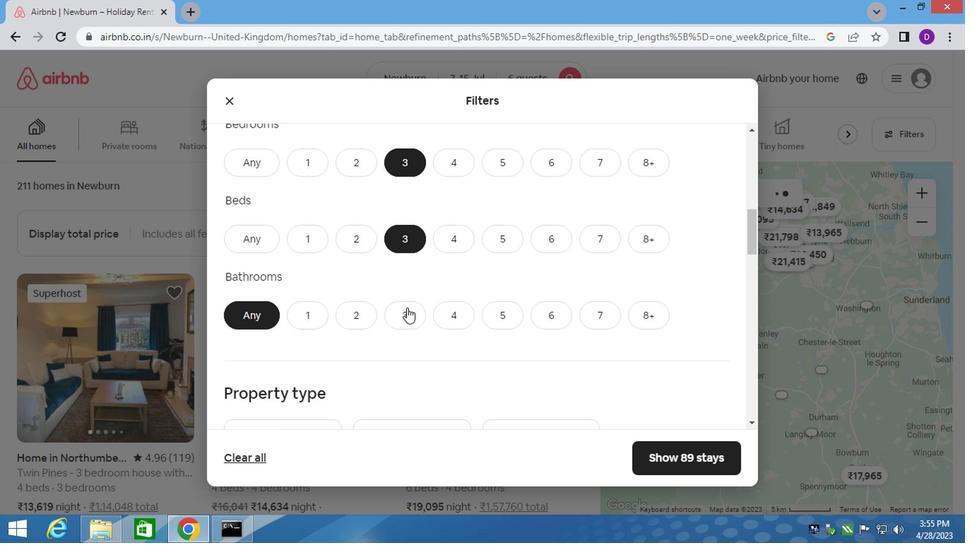 
Action: Mouse pressed left at (404, 312)
Screenshot: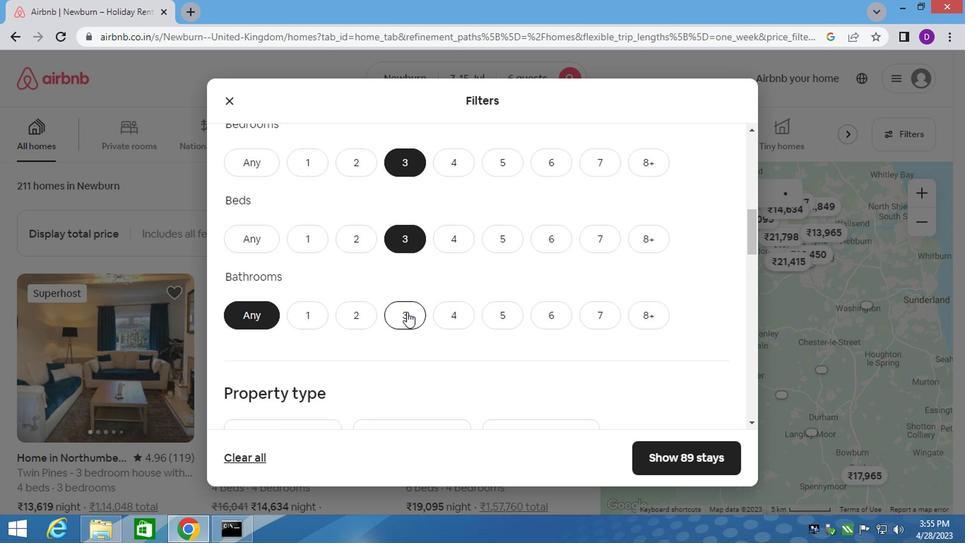 
Action: Mouse scrolled (404, 311) with delta (0, -1)
Screenshot: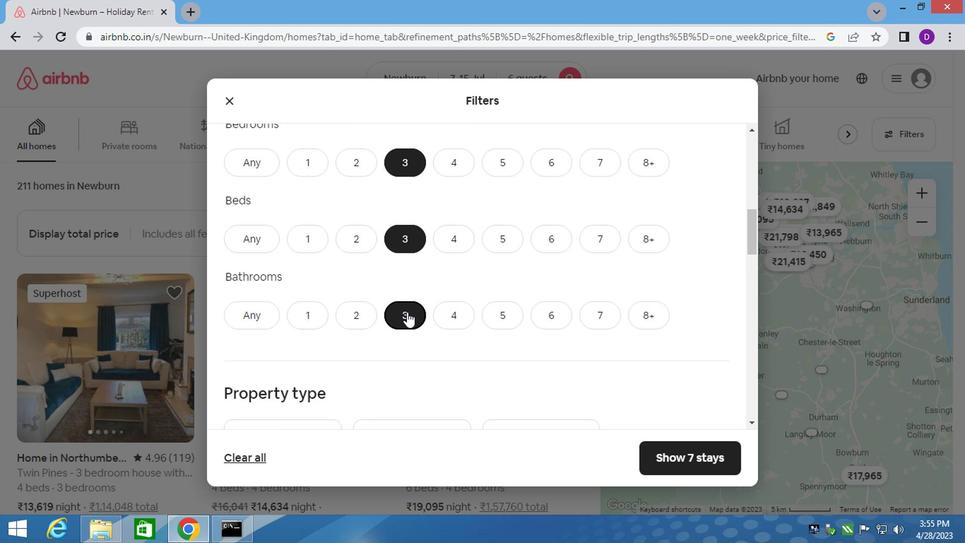 
Action: Mouse scrolled (404, 311) with delta (0, -1)
Screenshot: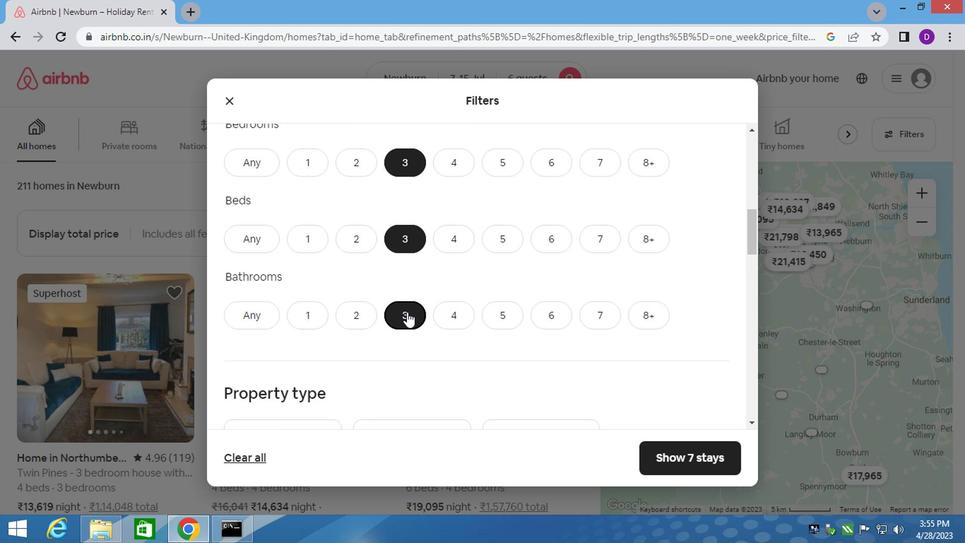 
Action: Mouse scrolled (404, 311) with delta (0, -1)
Screenshot: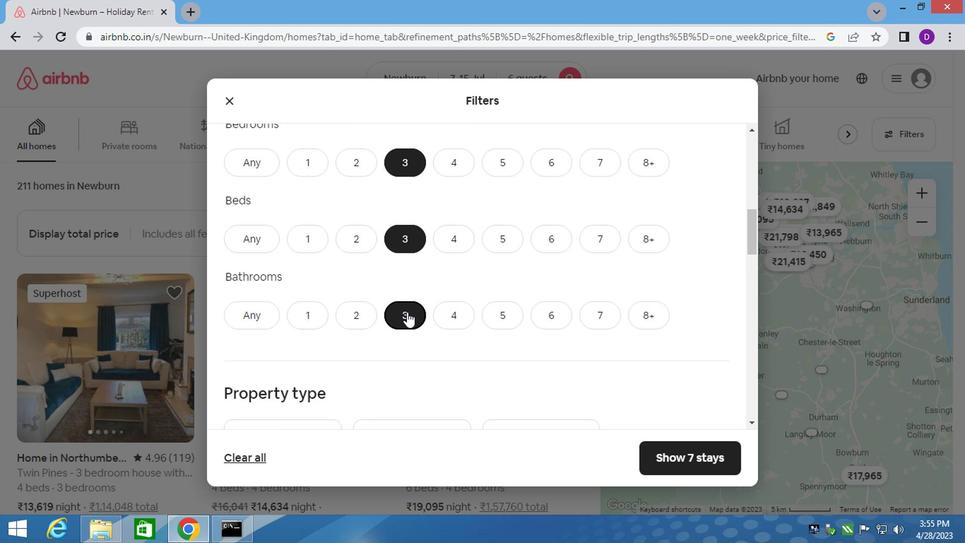 
Action: Mouse moved to (306, 261)
Screenshot: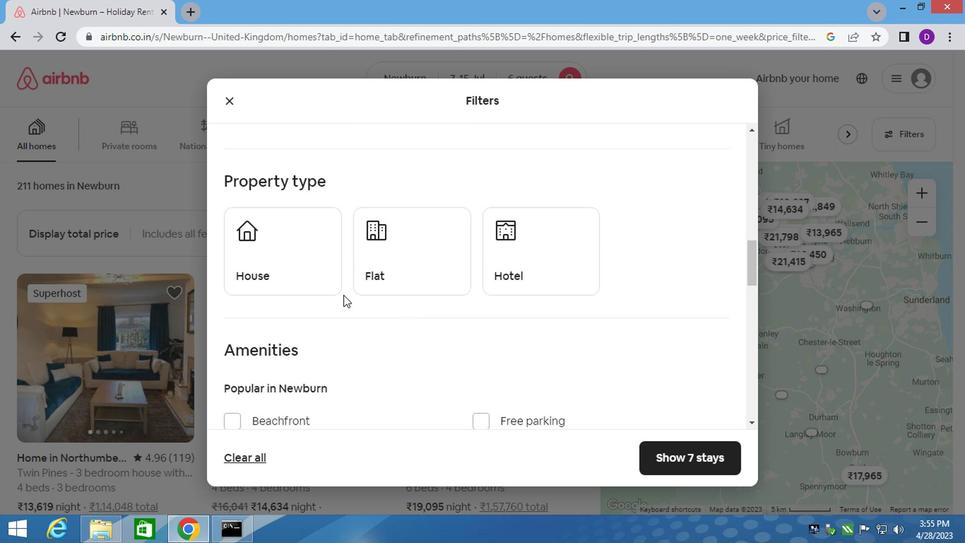 
Action: Mouse pressed left at (306, 261)
Screenshot: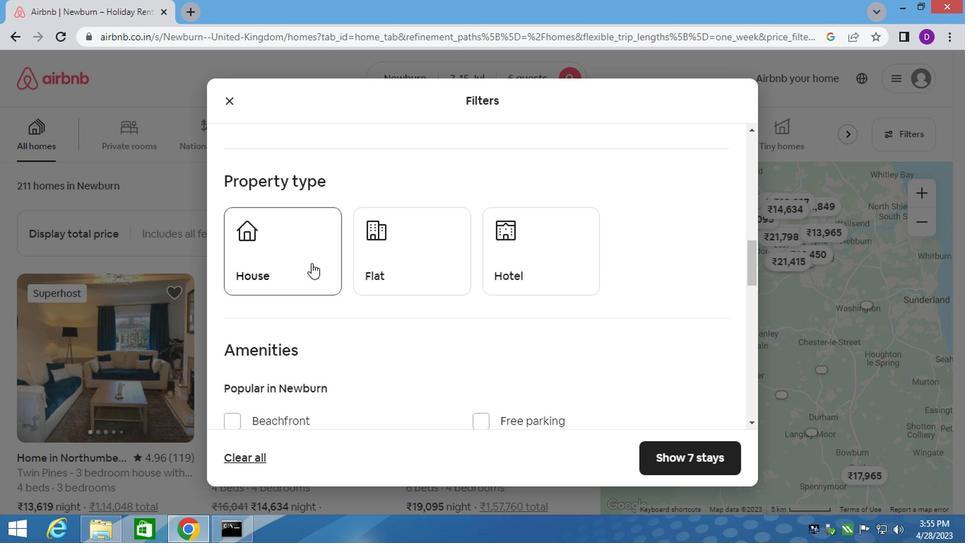 
Action: Mouse moved to (376, 257)
Screenshot: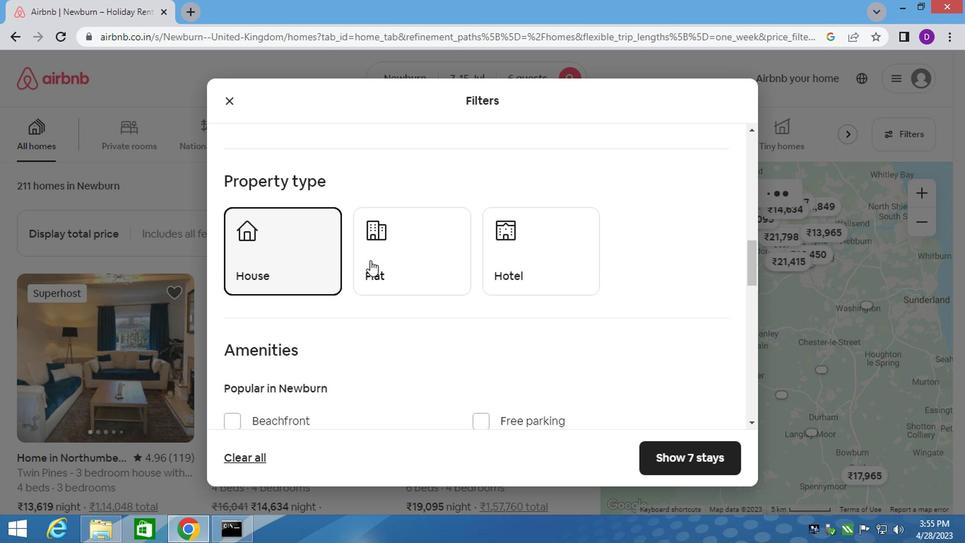 
Action: Mouse pressed left at (376, 257)
Screenshot: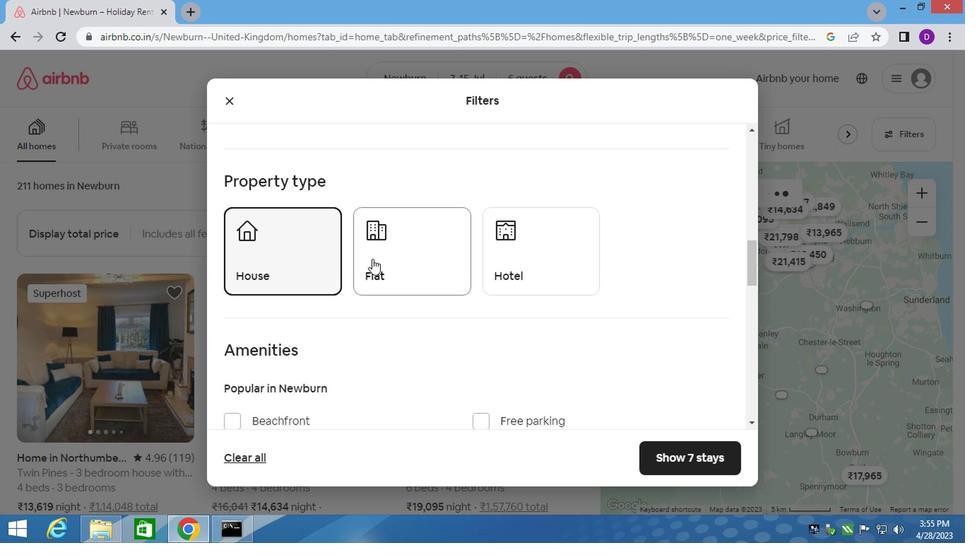 
Action: Mouse moved to (345, 360)
Screenshot: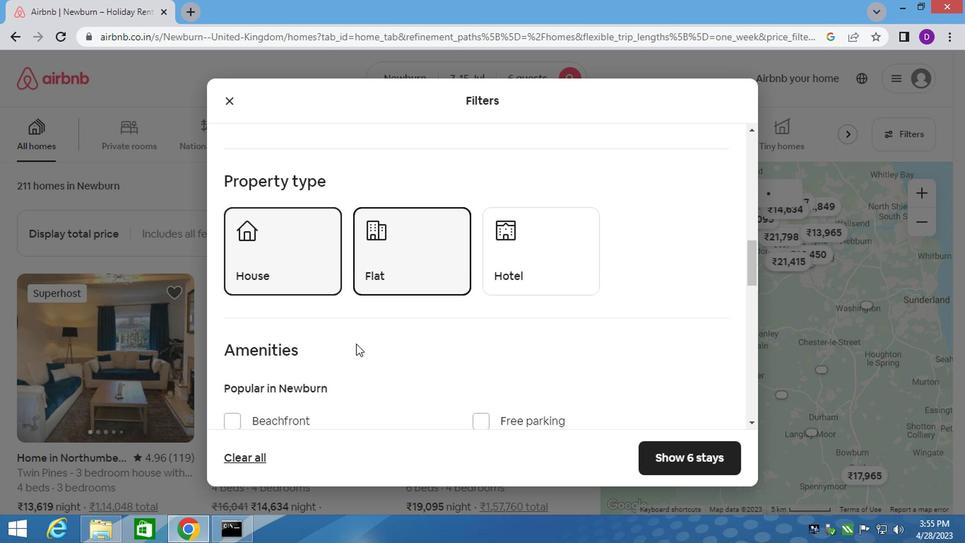 
Action: Mouse scrolled (345, 359) with delta (0, 0)
Screenshot: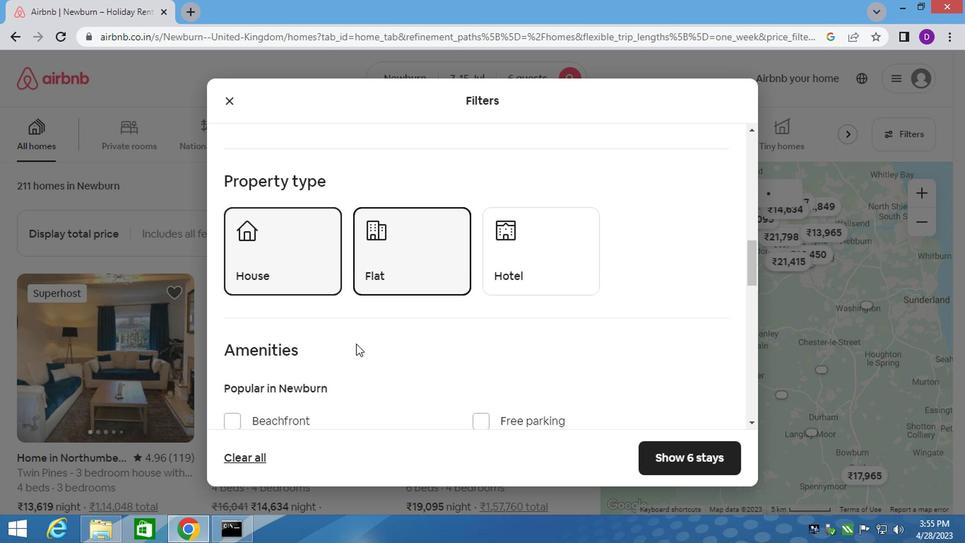 
Action: Mouse scrolled (345, 359) with delta (0, 0)
Screenshot: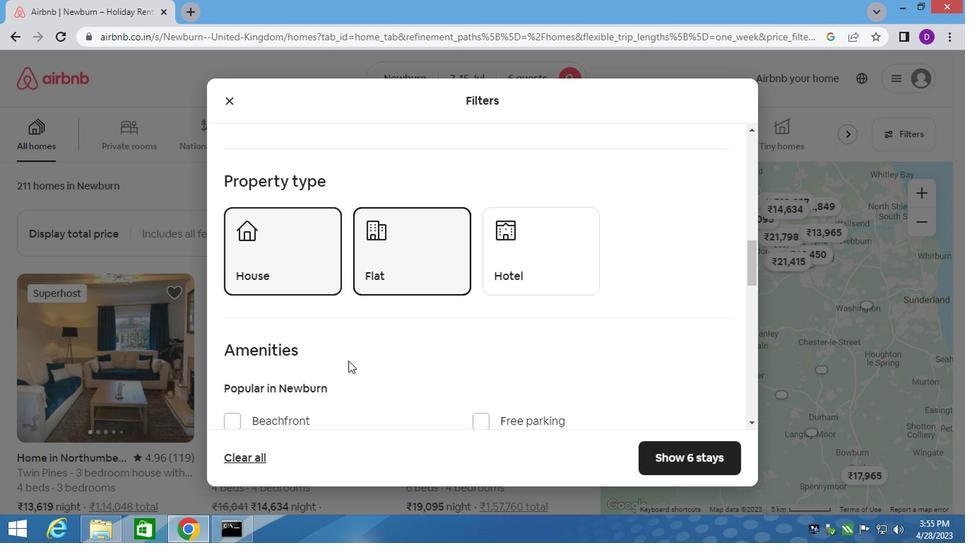 
Action: Mouse moved to (344, 361)
Screenshot: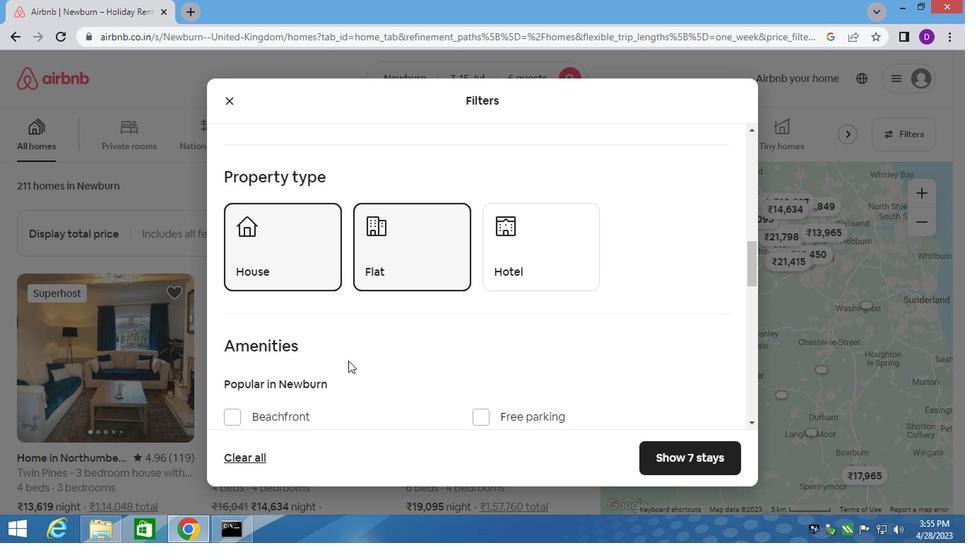 
Action: Mouse scrolled (344, 360) with delta (0, -1)
Screenshot: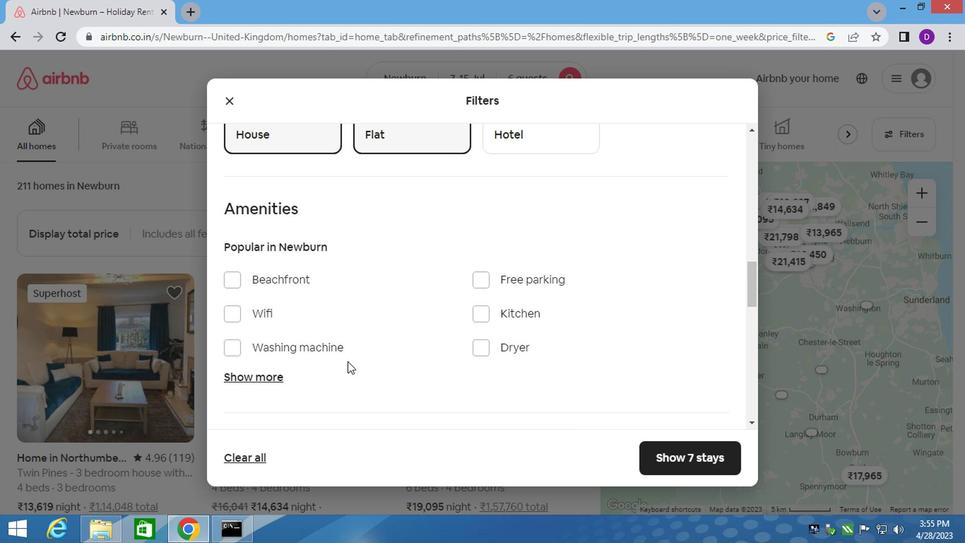 
Action: Mouse scrolled (344, 360) with delta (0, -1)
Screenshot: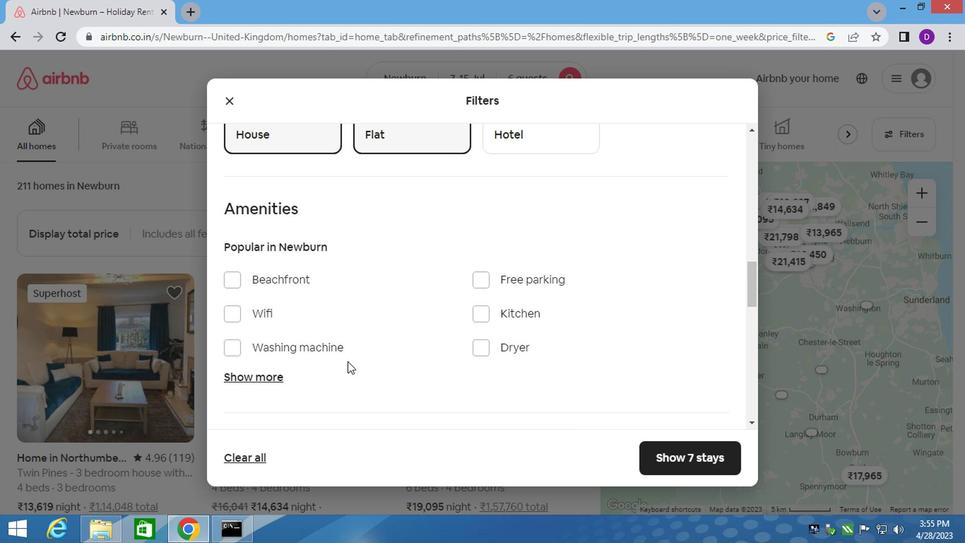 
Action: Mouse scrolled (344, 360) with delta (0, -1)
Screenshot: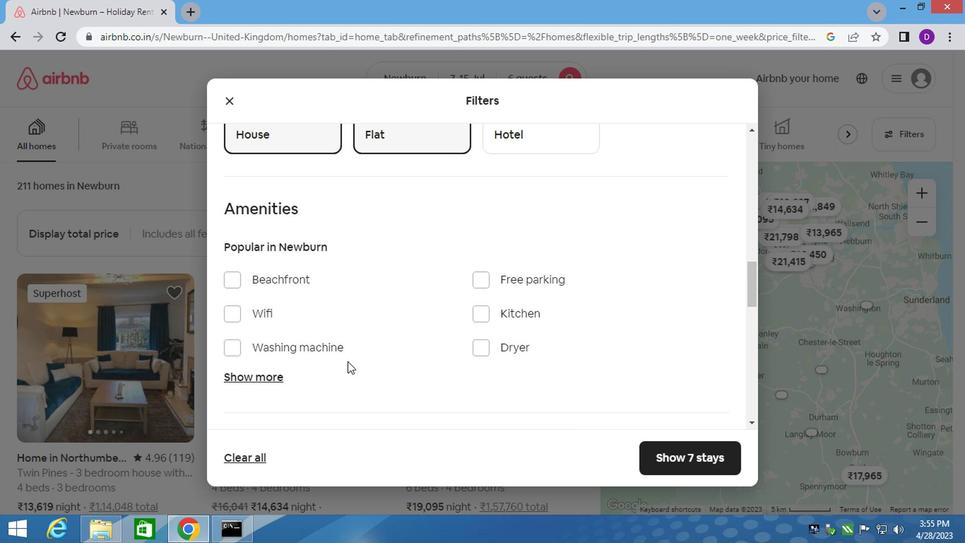 
Action: Mouse moved to (693, 330)
Screenshot: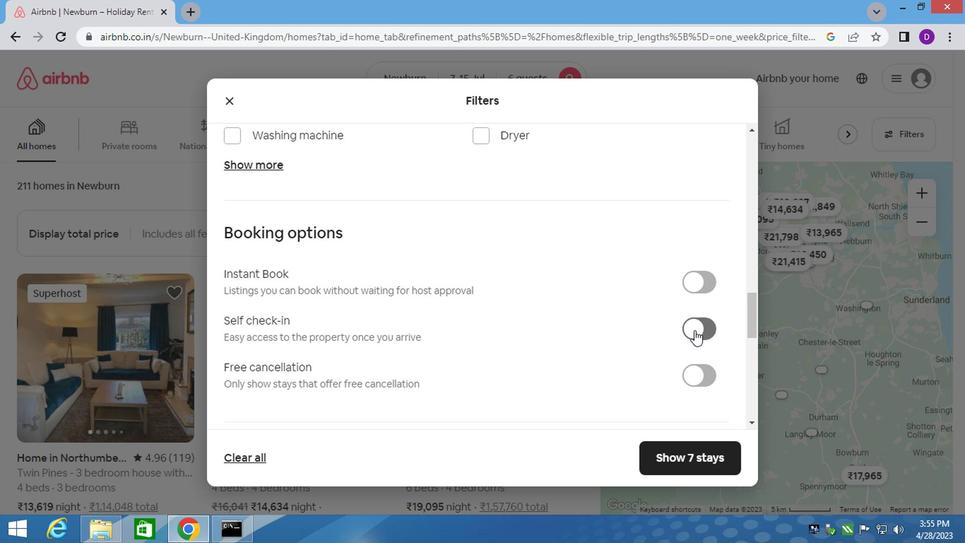 
Action: Mouse pressed left at (693, 330)
Screenshot: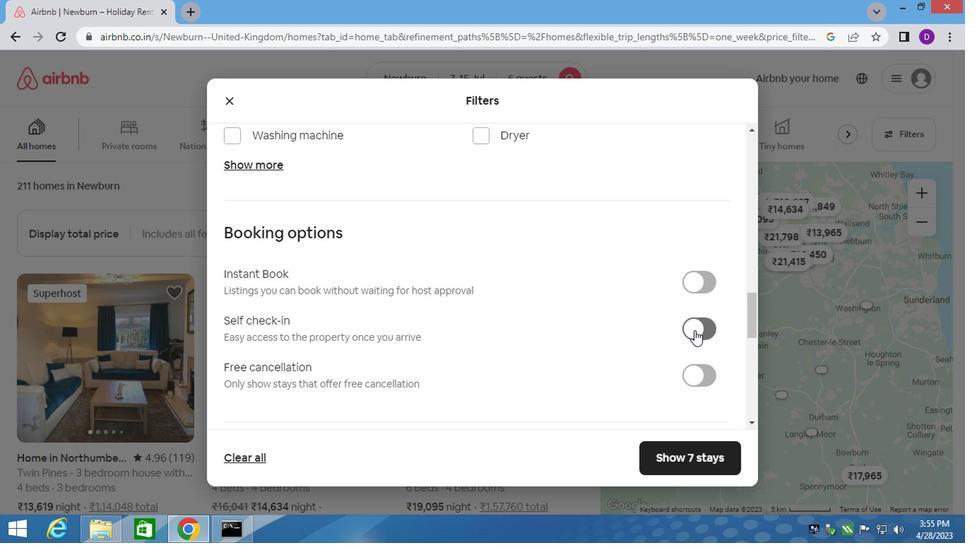 
Action: Mouse moved to (497, 325)
Screenshot: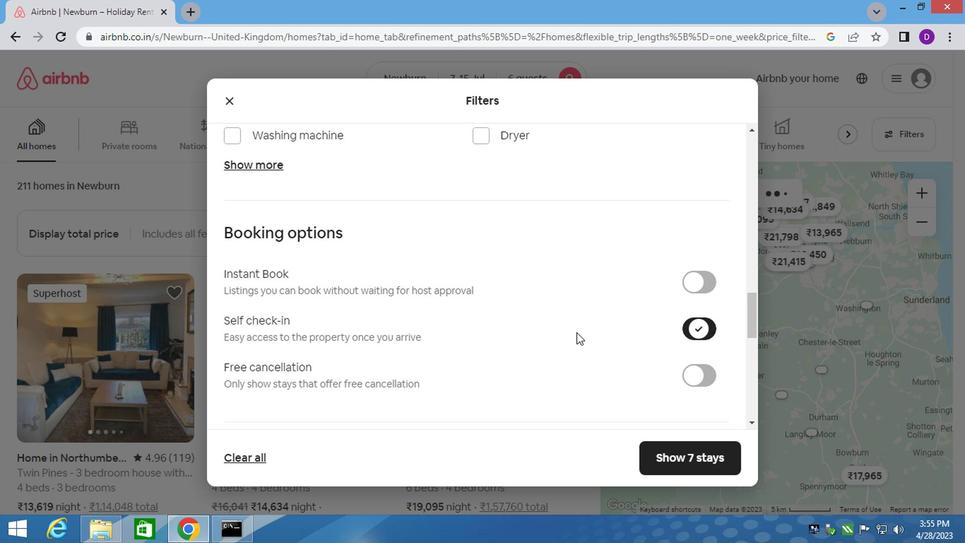 
Action: Mouse scrolled (497, 324) with delta (0, 0)
Screenshot: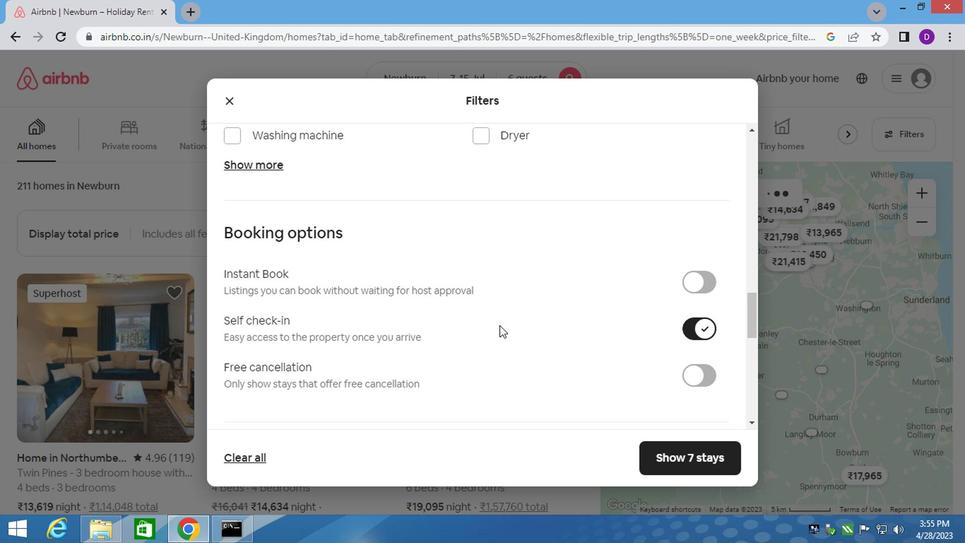 
Action: Mouse scrolled (497, 324) with delta (0, 0)
Screenshot: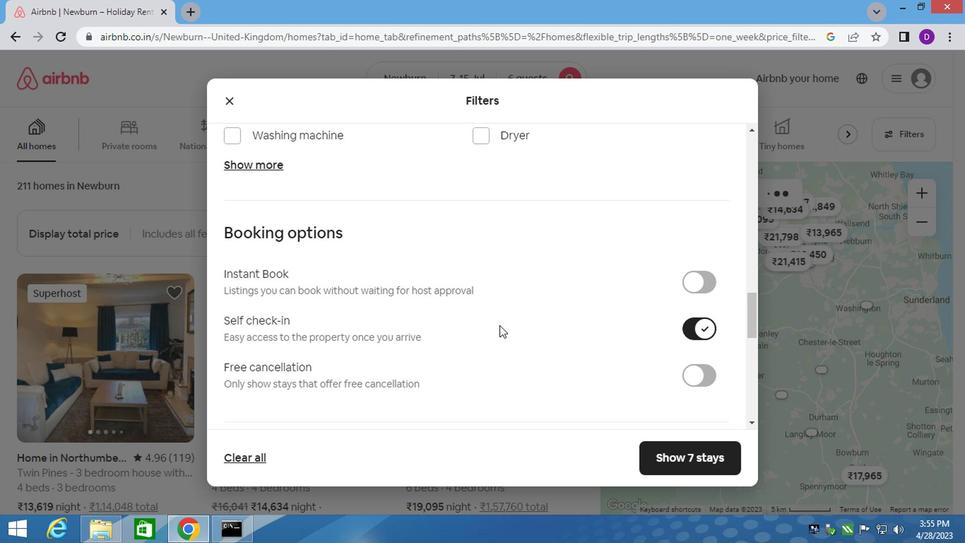 
Action: Mouse scrolled (497, 324) with delta (0, 0)
Screenshot: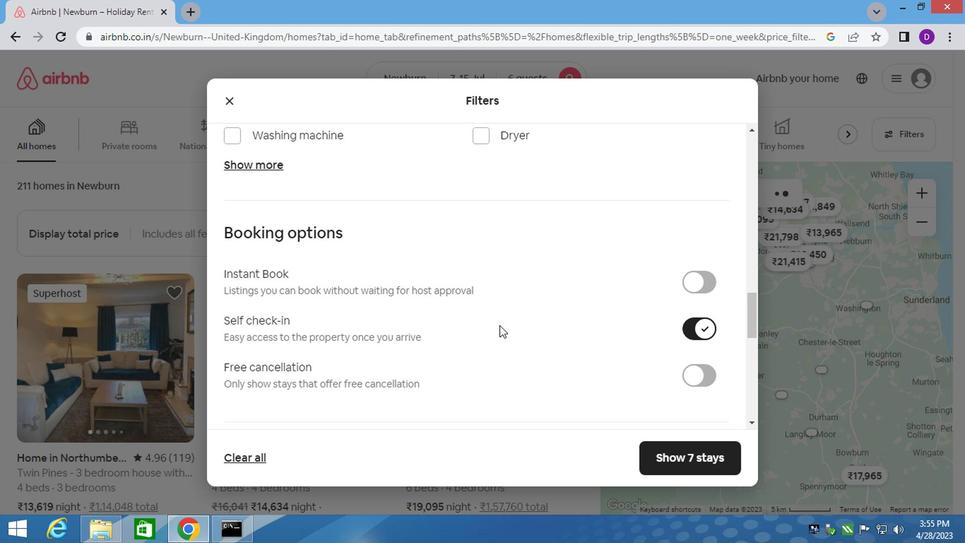 
Action: Mouse moved to (496, 325)
Screenshot: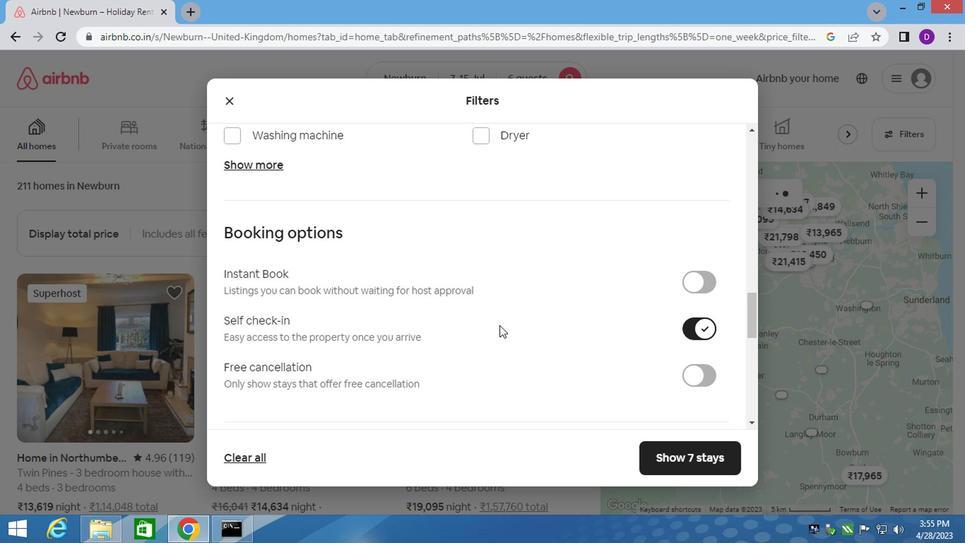 
Action: Mouse scrolled (496, 324) with delta (0, 0)
Screenshot: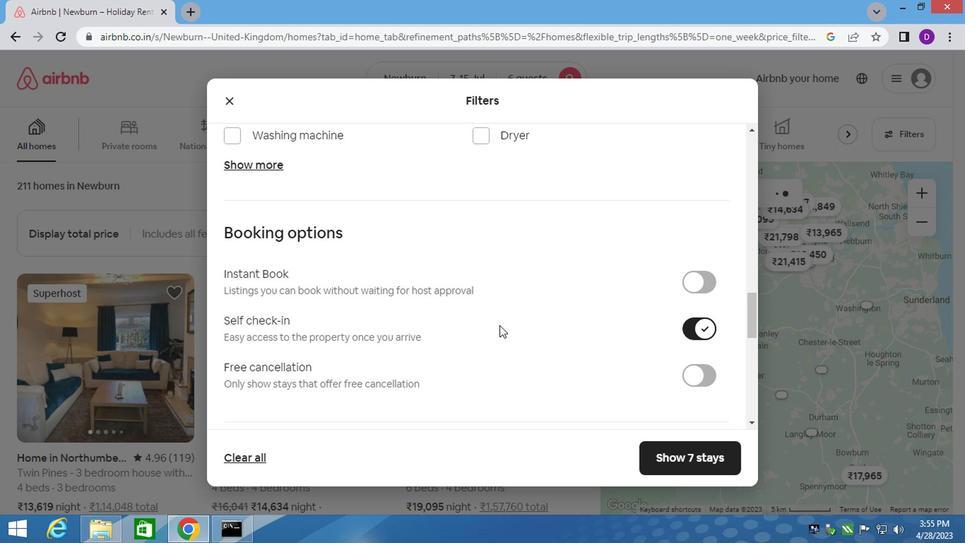 
Action: Mouse scrolled (496, 324) with delta (0, 0)
Screenshot: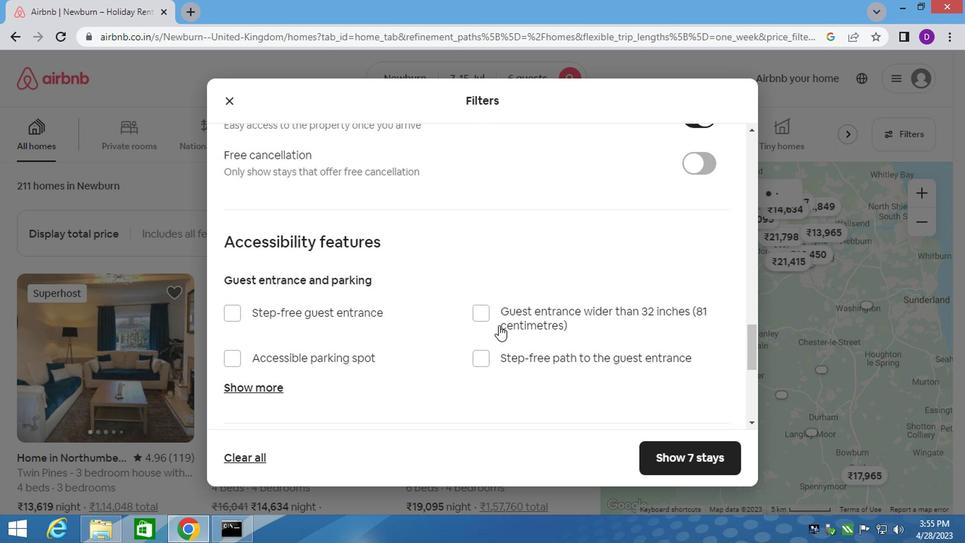 
Action: Mouse scrolled (496, 324) with delta (0, 0)
Screenshot: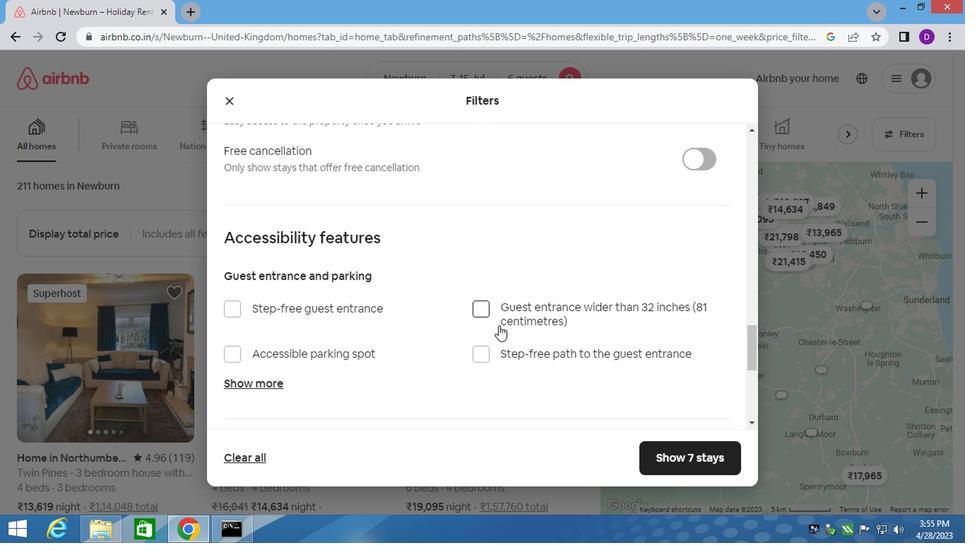 
Action: Mouse scrolled (496, 324) with delta (0, 0)
Screenshot: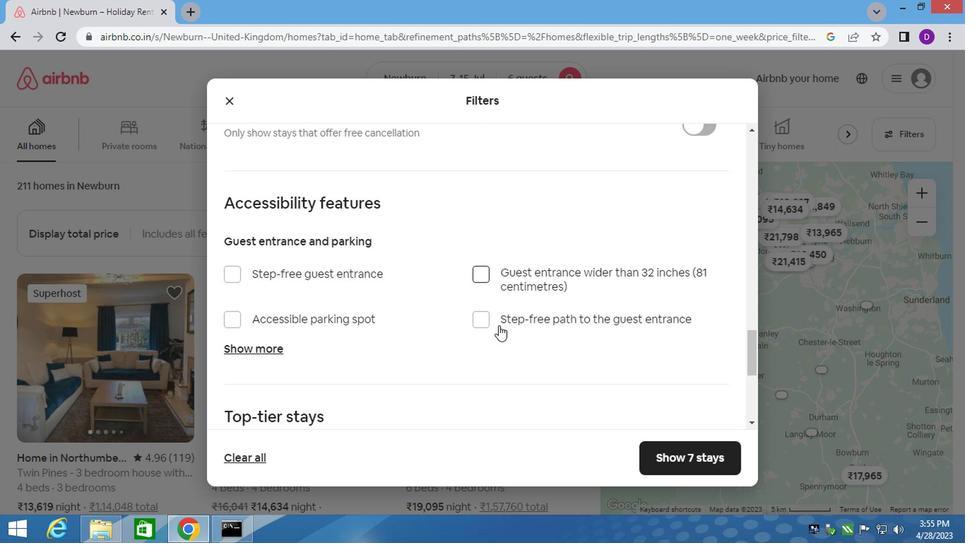 
Action: Mouse scrolled (496, 324) with delta (0, 0)
Screenshot: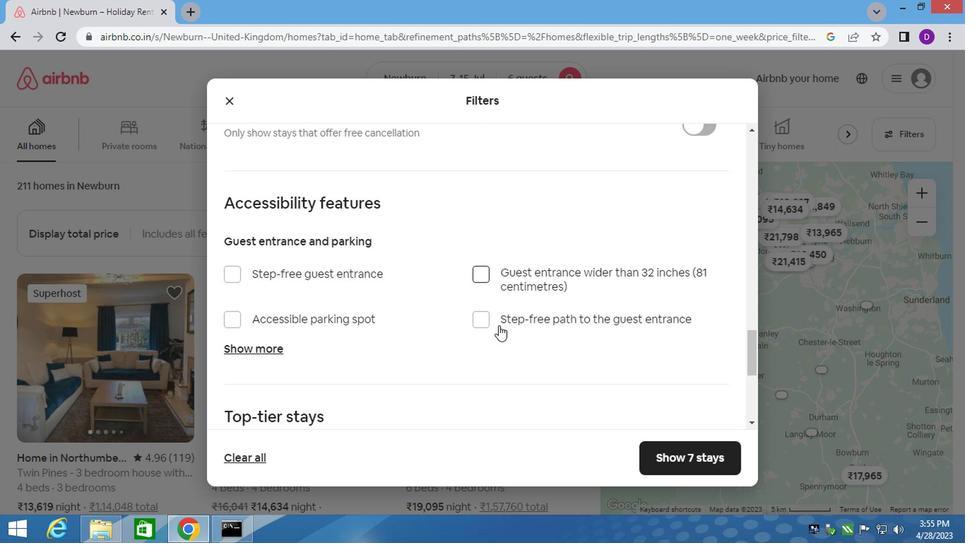 
Action: Mouse scrolled (496, 324) with delta (0, 0)
Screenshot: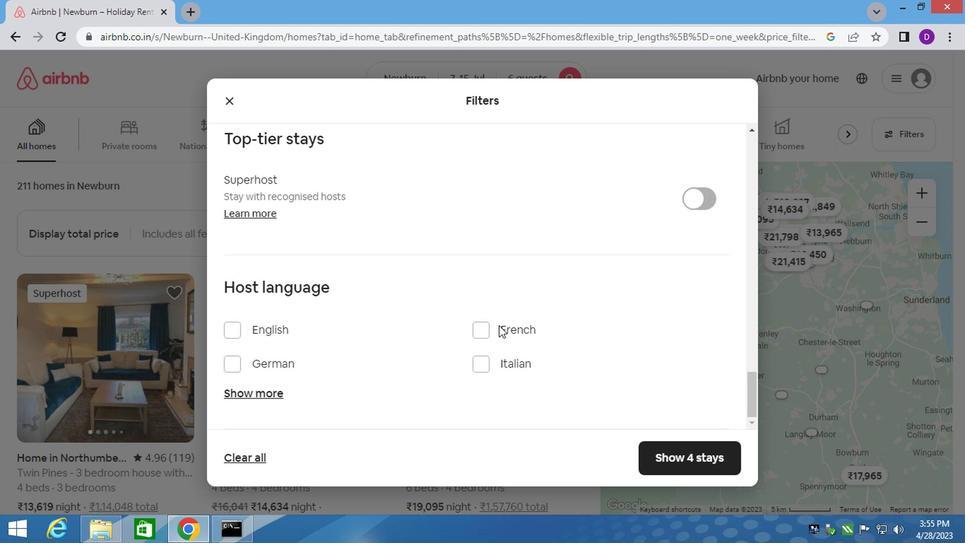 
Action: Mouse scrolled (496, 324) with delta (0, 0)
Screenshot: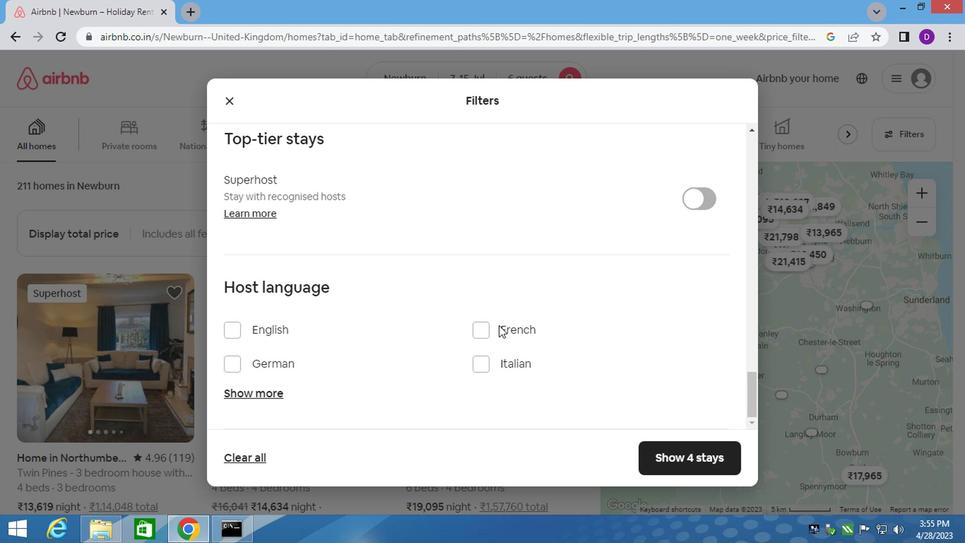 
Action: Mouse scrolled (496, 324) with delta (0, 0)
Screenshot: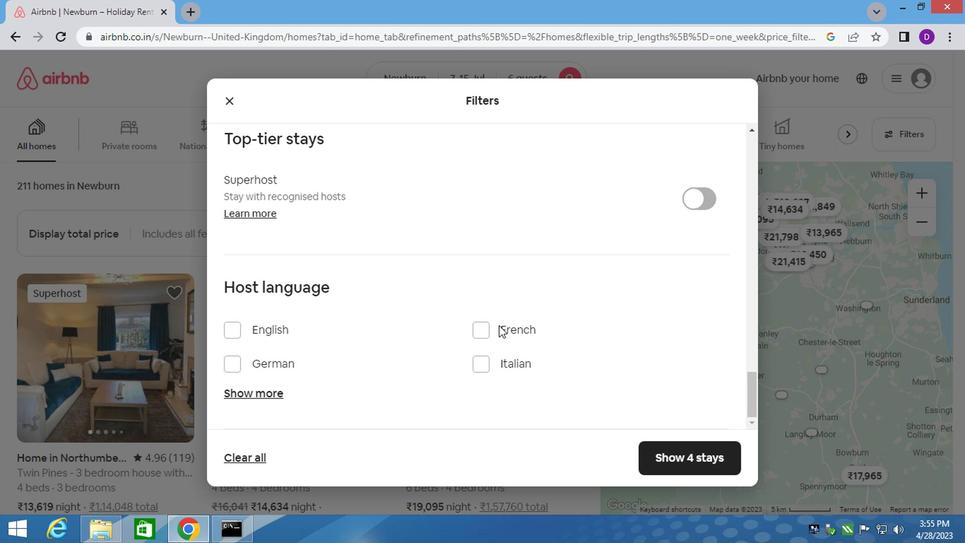 
Action: Mouse scrolled (496, 324) with delta (0, 0)
Screenshot: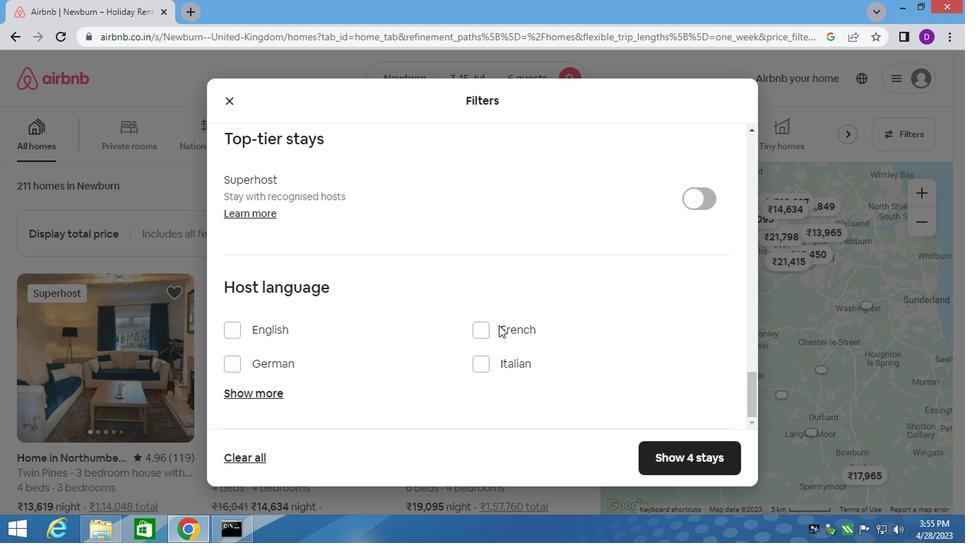 
Action: Mouse moved to (233, 325)
Screenshot: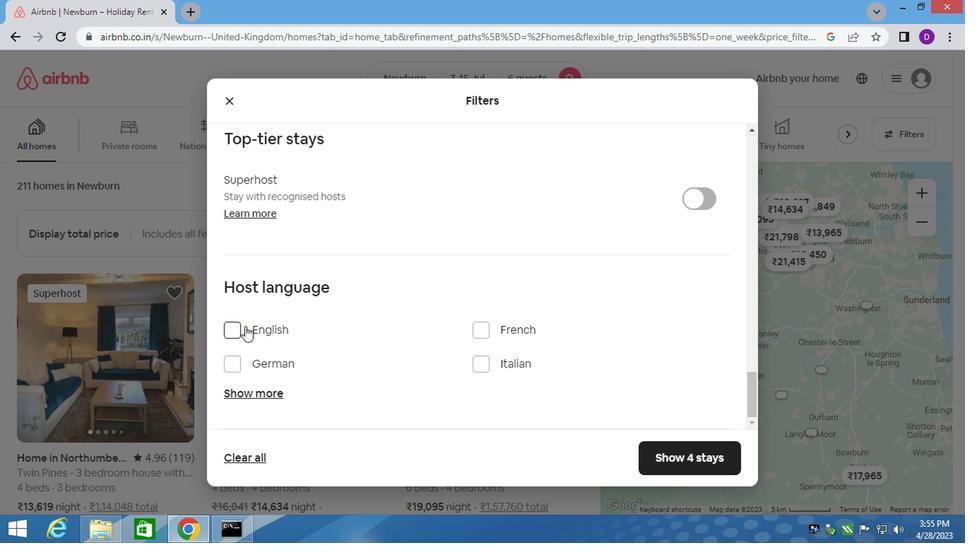 
Action: Mouse pressed left at (233, 325)
Screenshot: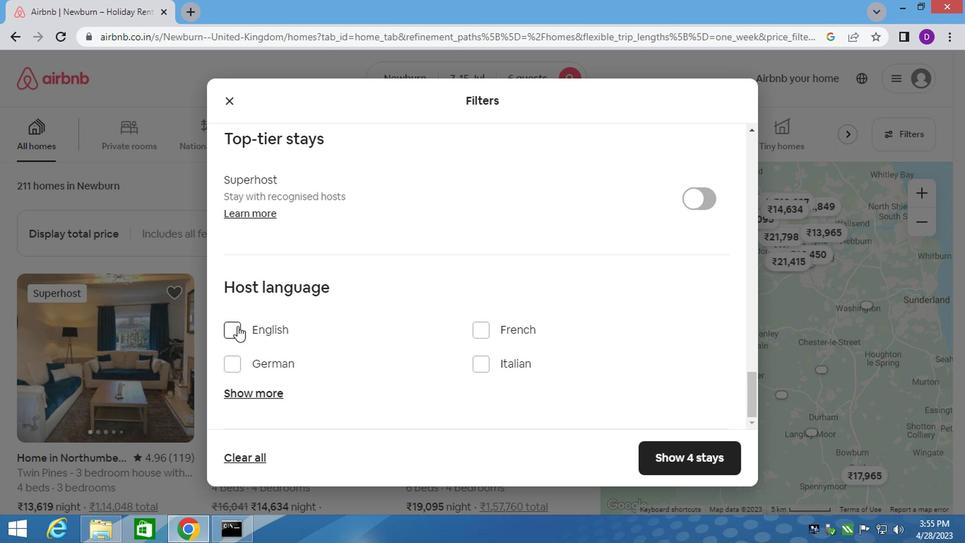
Action: Mouse moved to (686, 451)
Screenshot: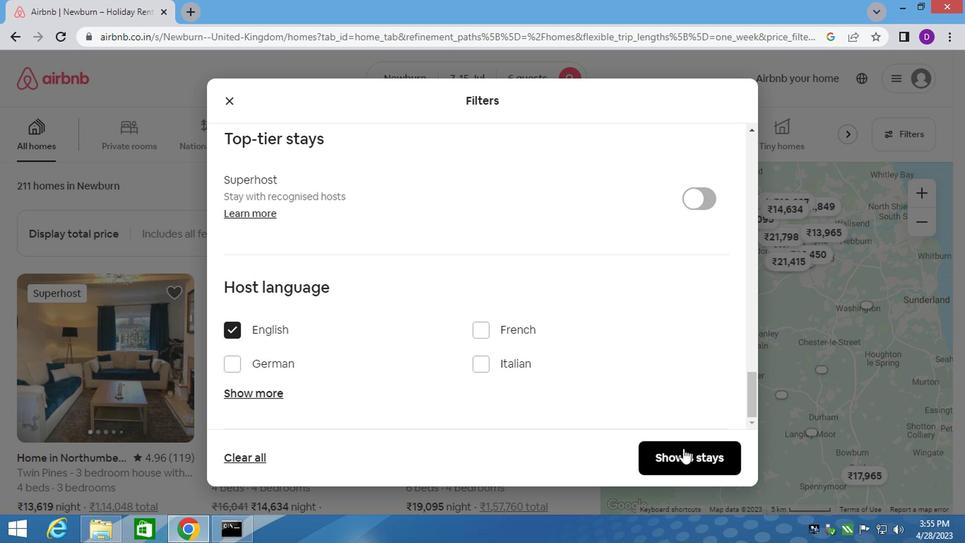 
Action: Mouse pressed left at (686, 451)
Screenshot: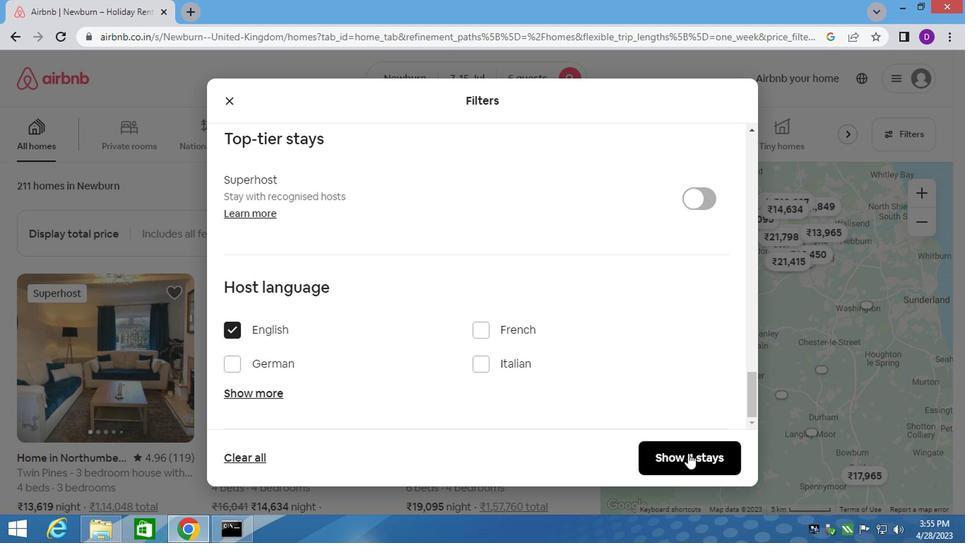 
Action: Mouse moved to (686, 451)
Screenshot: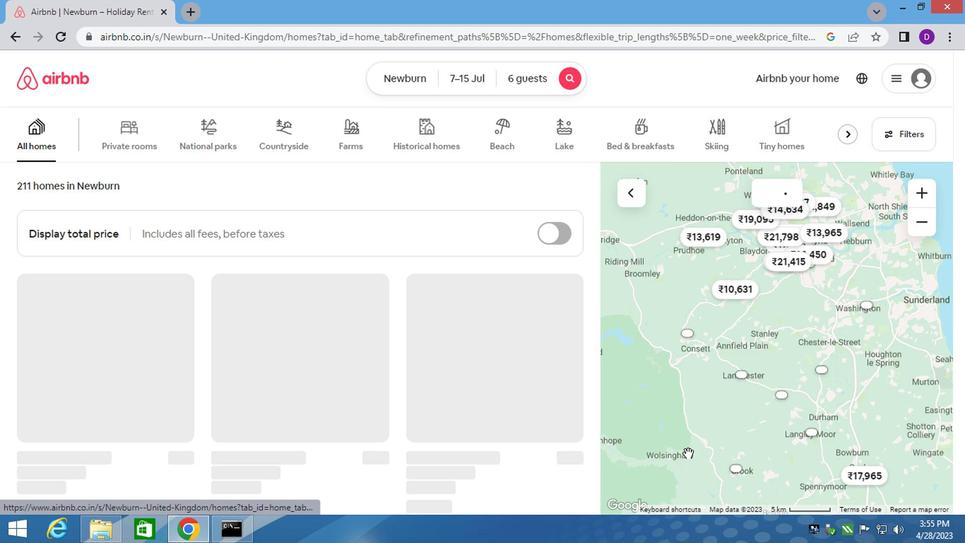 
